Task: Assign Carxxstreet791@gmail.com as Assignee of Child Issue ChildIssue0000000235 of Issue Issue0000000118 in Backlog  in Scrum Project Project0000000024 in Jira. Assign Nikrathi889@gmail.com as Assignee of Child Issue ChildIssue0000000236 of Issue Issue0000000118 in Backlog  in Scrum Project Project0000000024 in Jira. Assign Nikrathi889@gmail.com as Assignee of Child Issue ChildIssue0000000237 of Issue Issue0000000119 in Backlog  in Scrum Project Project0000000024 in Jira. Assign Nikrathi889@gmail.com as Assignee of Child Issue ChildIssue0000000238 of Issue Issue0000000119 in Backlog  in Scrum Project Project0000000024 in Jira. Assign Nikrathi889@gmail.com as Assignee of Child Issue ChildIssue0000000239 of Issue Issue0000000120 in Backlog  in Scrum Project Project0000000024 in Jira
Action: Mouse moved to (676, 399)
Screenshot: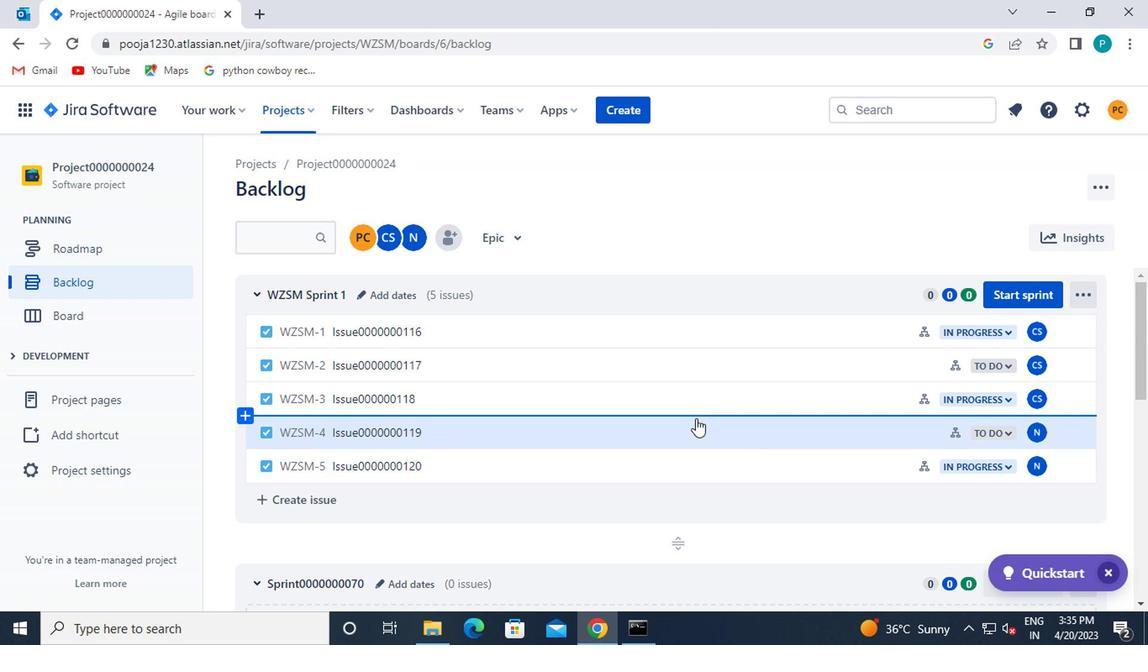 
Action: Mouse pressed left at (676, 399)
Screenshot: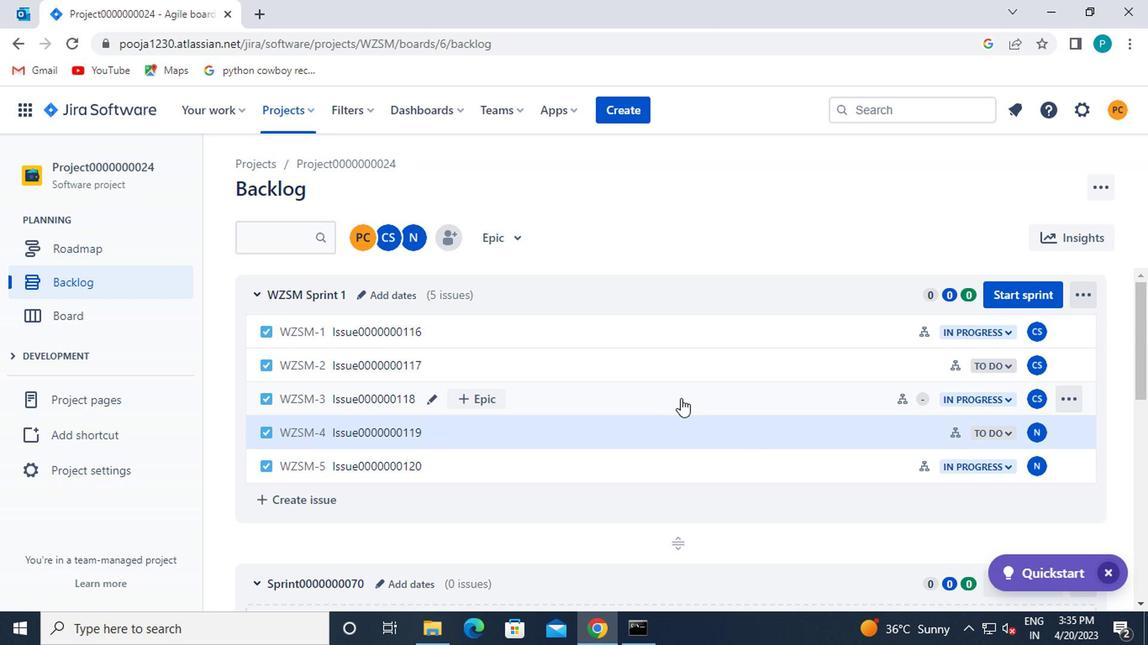 
Action: Mouse moved to (855, 361)
Screenshot: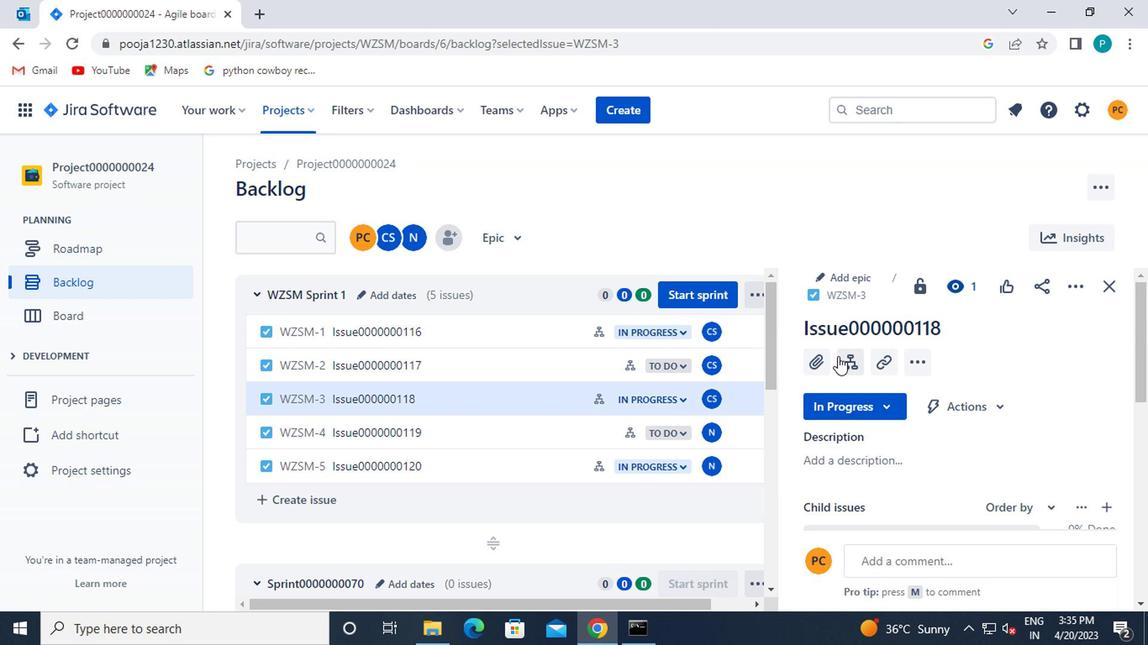 
Action: Mouse pressed left at (855, 361)
Screenshot: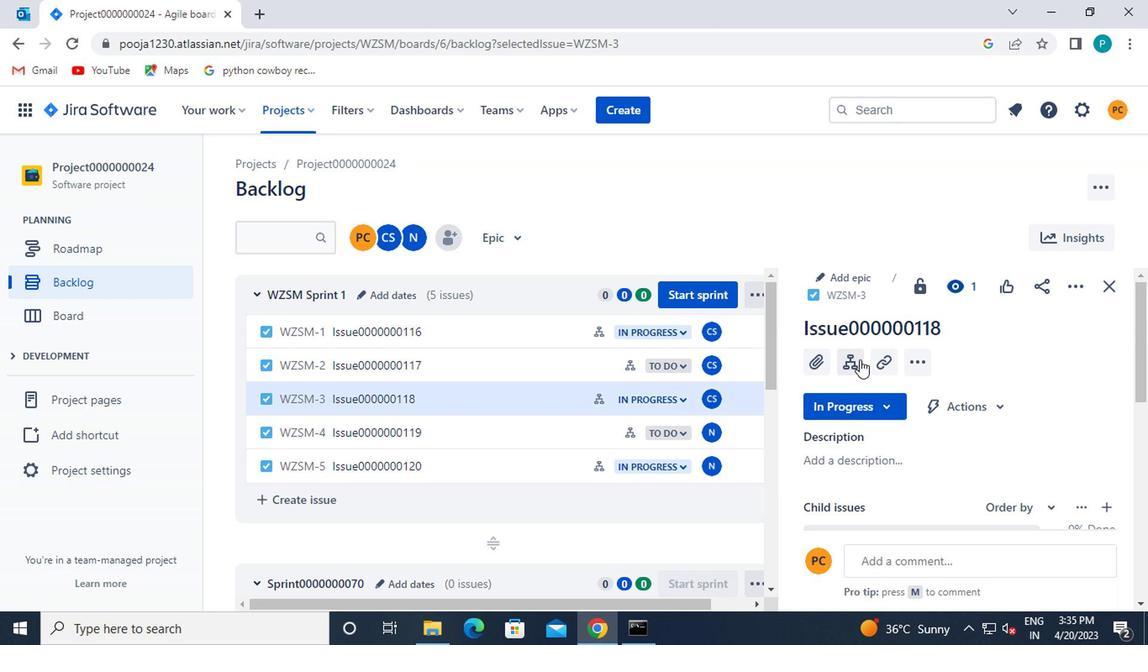 
Action: Mouse moved to (1042, 350)
Screenshot: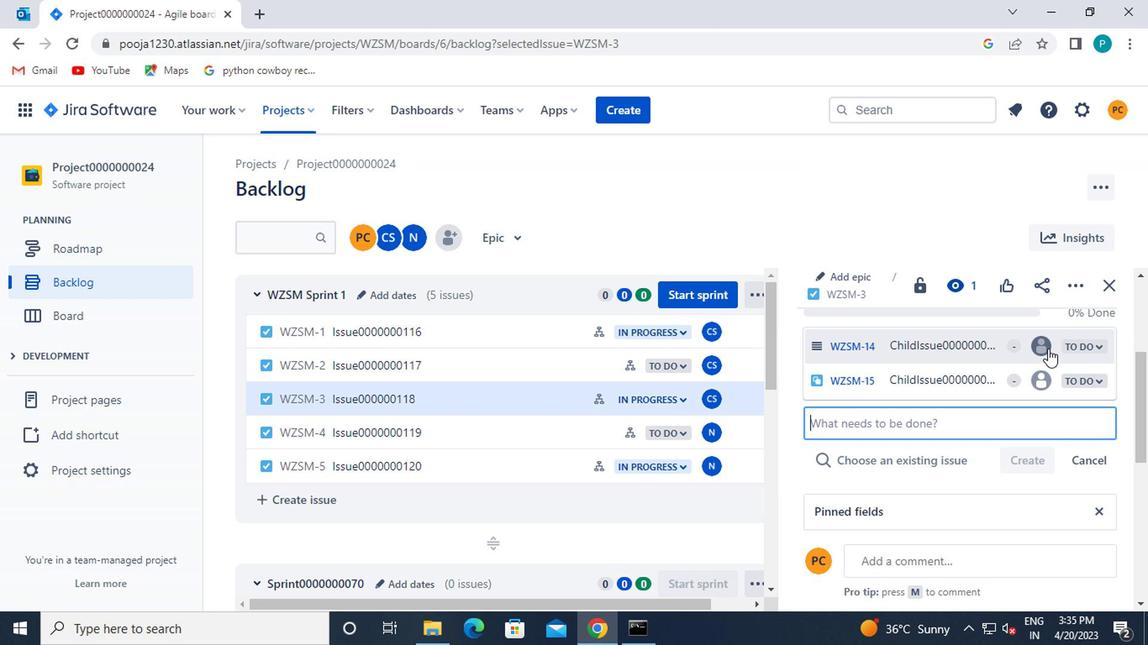 
Action: Mouse pressed left at (1042, 350)
Screenshot: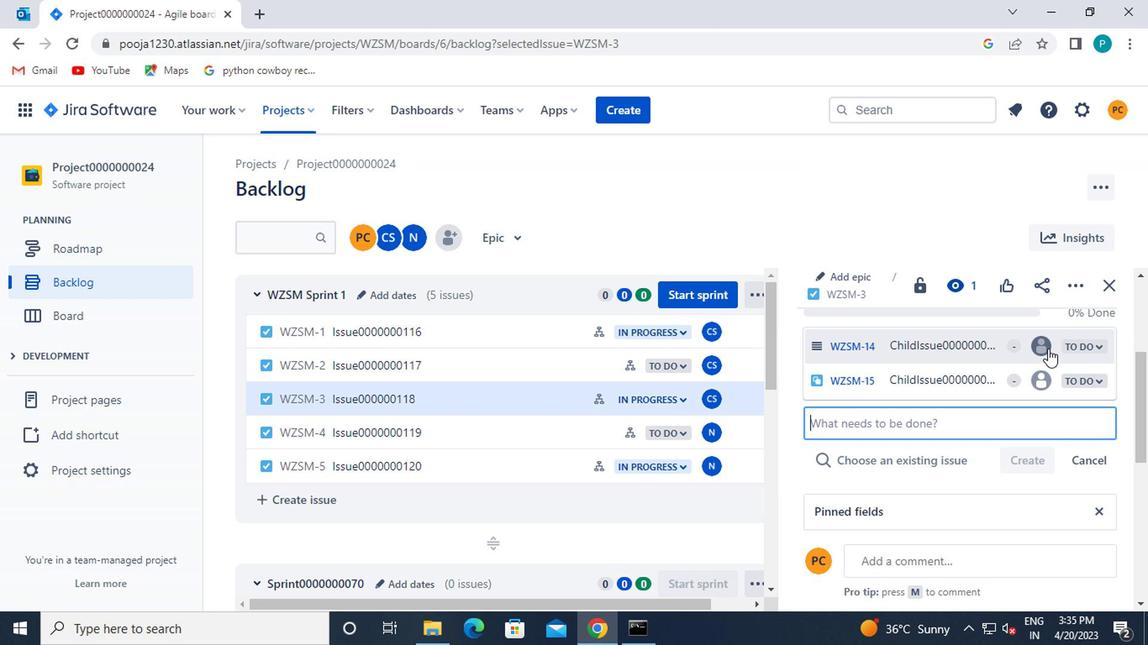 
Action: Mouse moved to (904, 420)
Screenshot: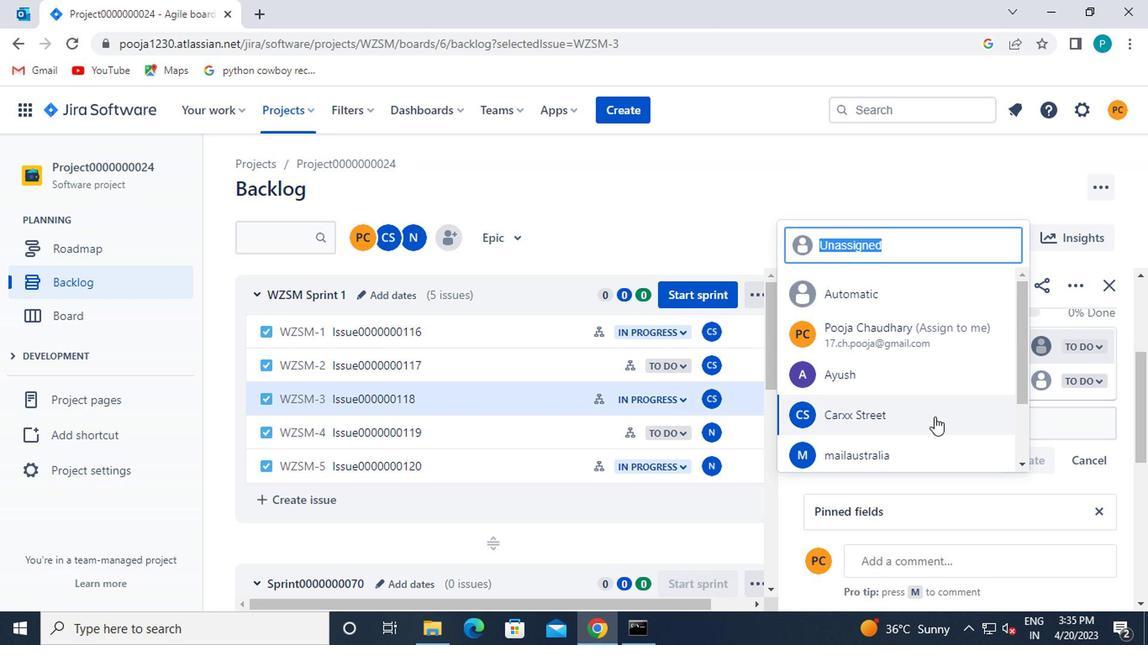 
Action: Mouse pressed left at (904, 420)
Screenshot: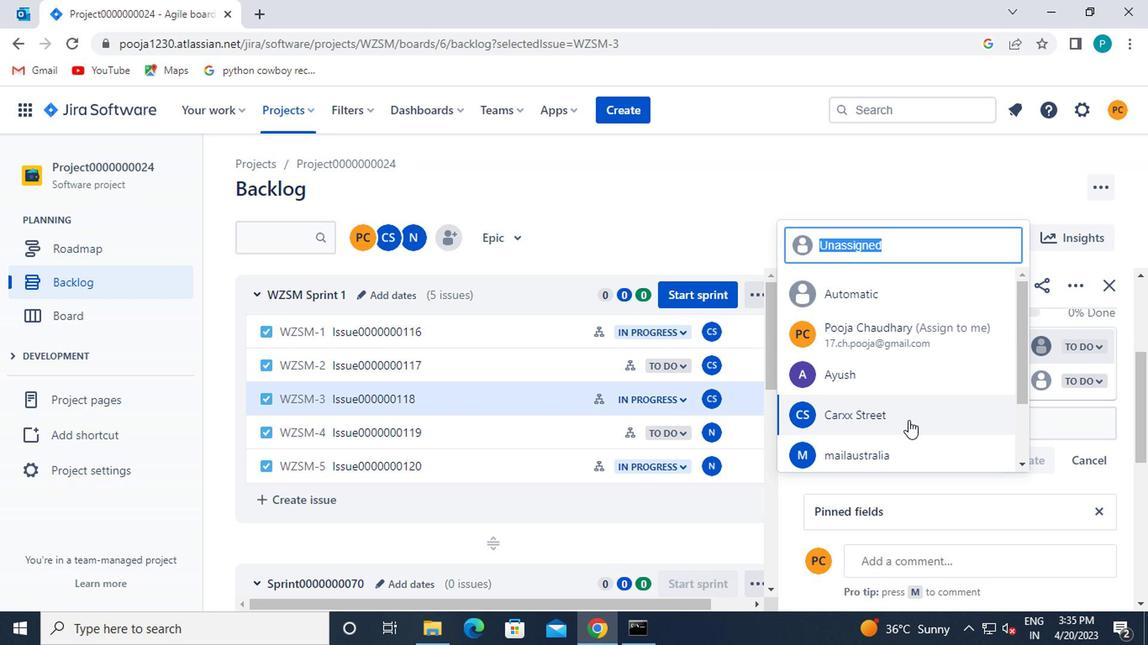 
Action: Mouse moved to (1038, 374)
Screenshot: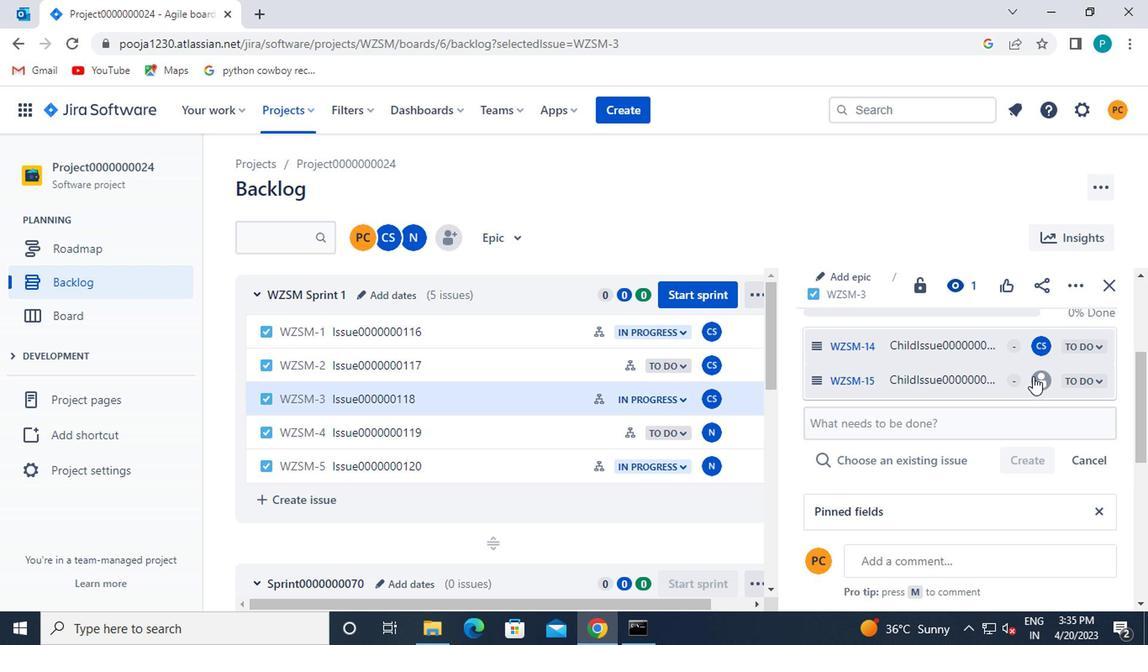 
Action: Mouse pressed left at (1038, 374)
Screenshot: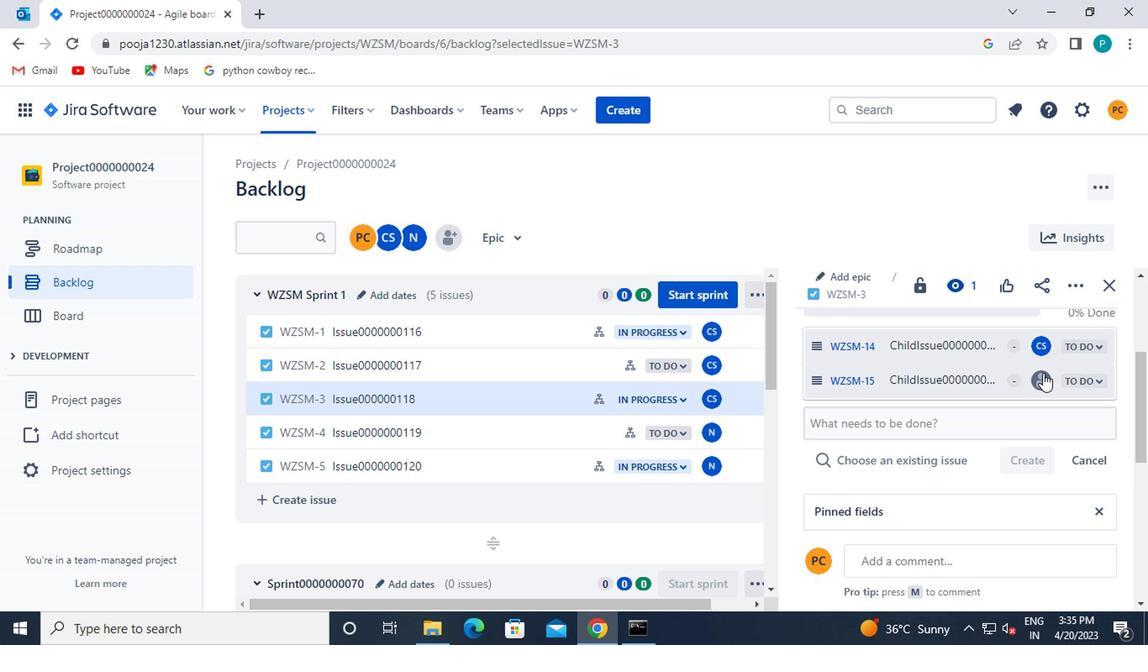 
Action: Mouse moved to (1034, 375)
Screenshot: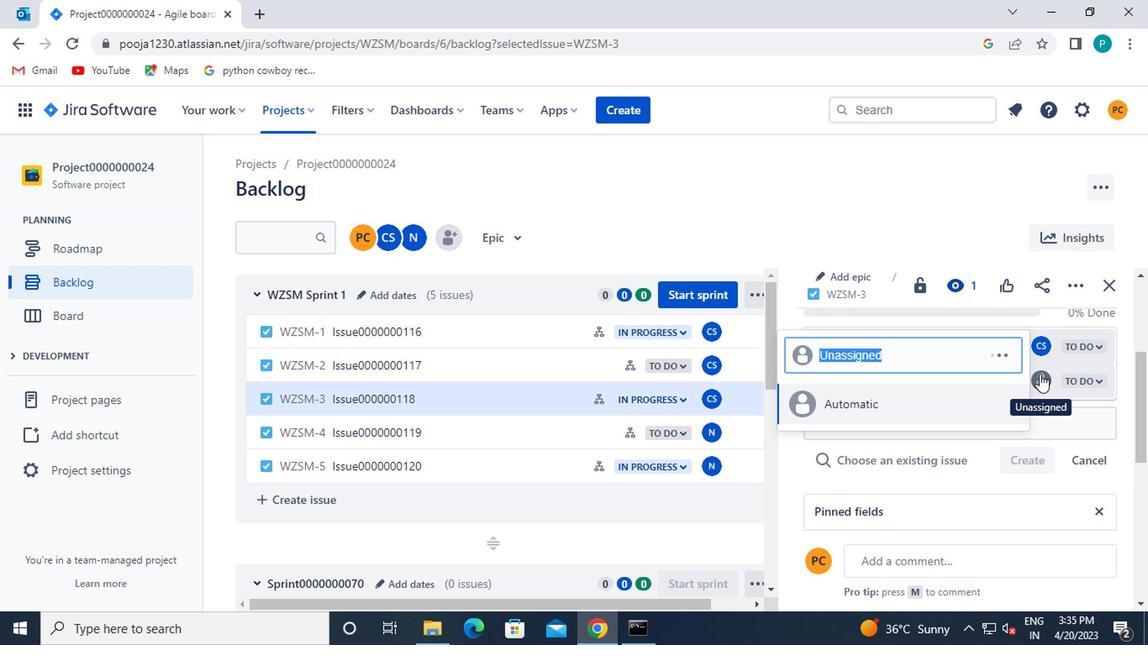 
Action: Mouse scrolled (1034, 374) with delta (0, 0)
Screenshot: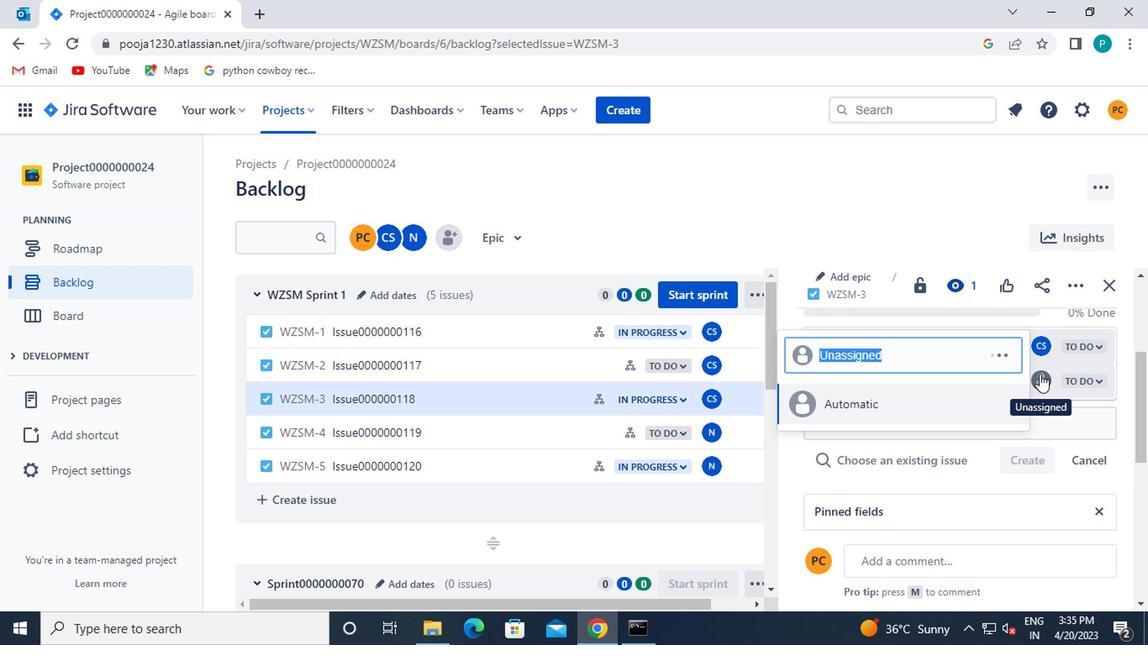 
Action: Mouse moved to (1032, 377)
Screenshot: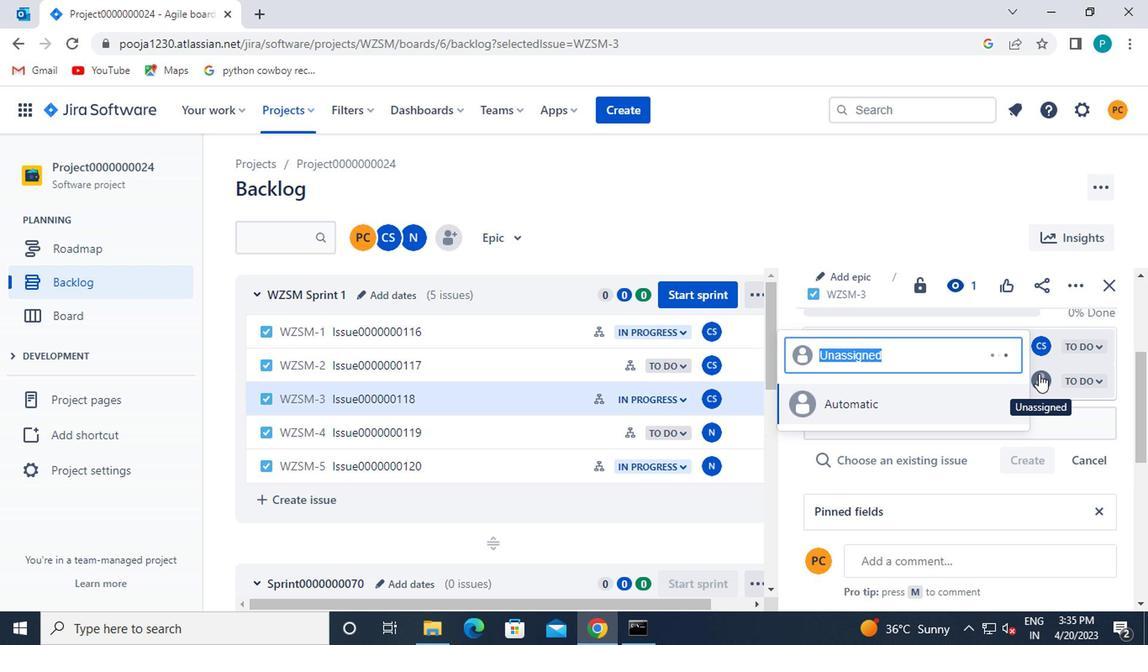 
Action: Mouse scrolled (1032, 376) with delta (0, 0)
Screenshot: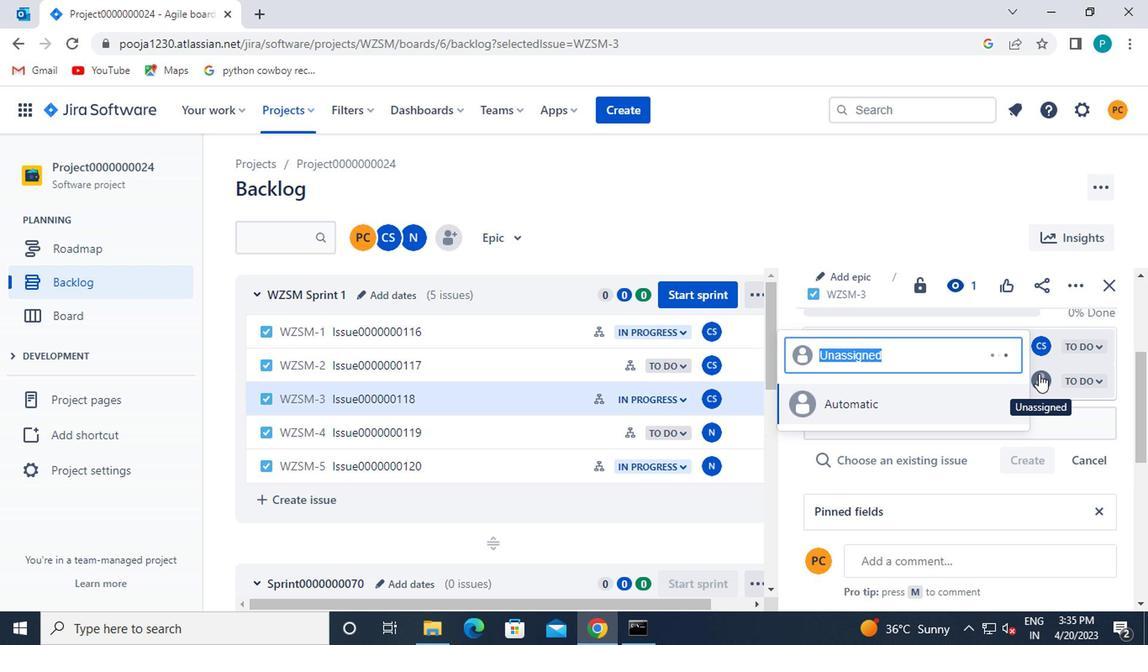 
Action: Mouse moved to (988, 384)
Screenshot: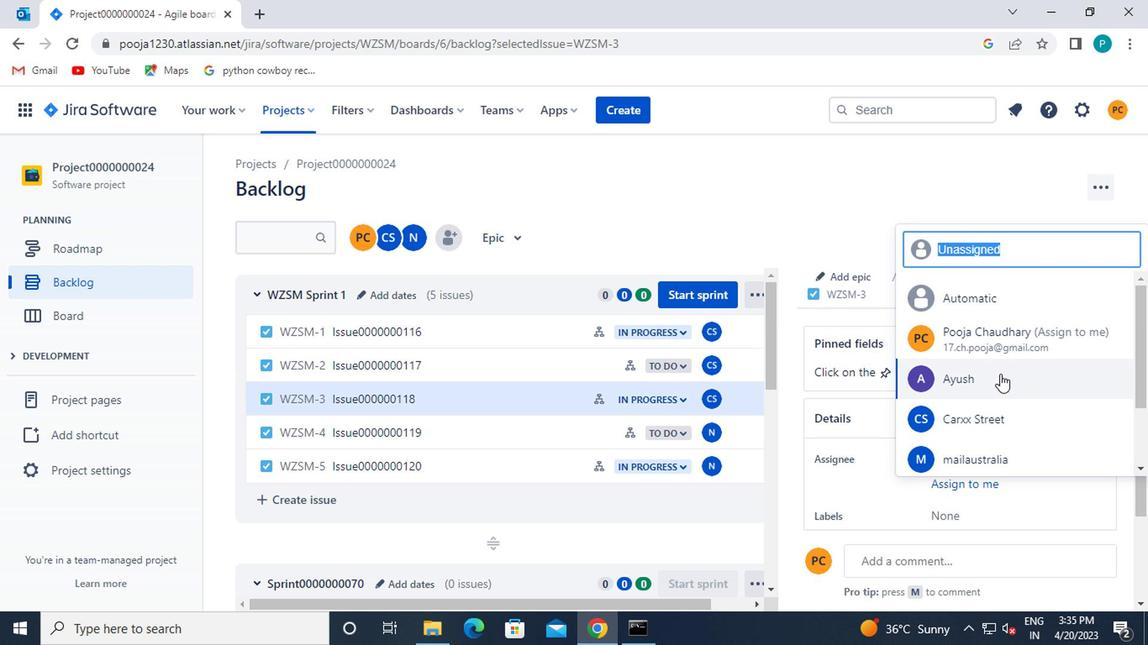 
Action: Mouse scrolled (988, 383) with delta (0, 0)
Screenshot: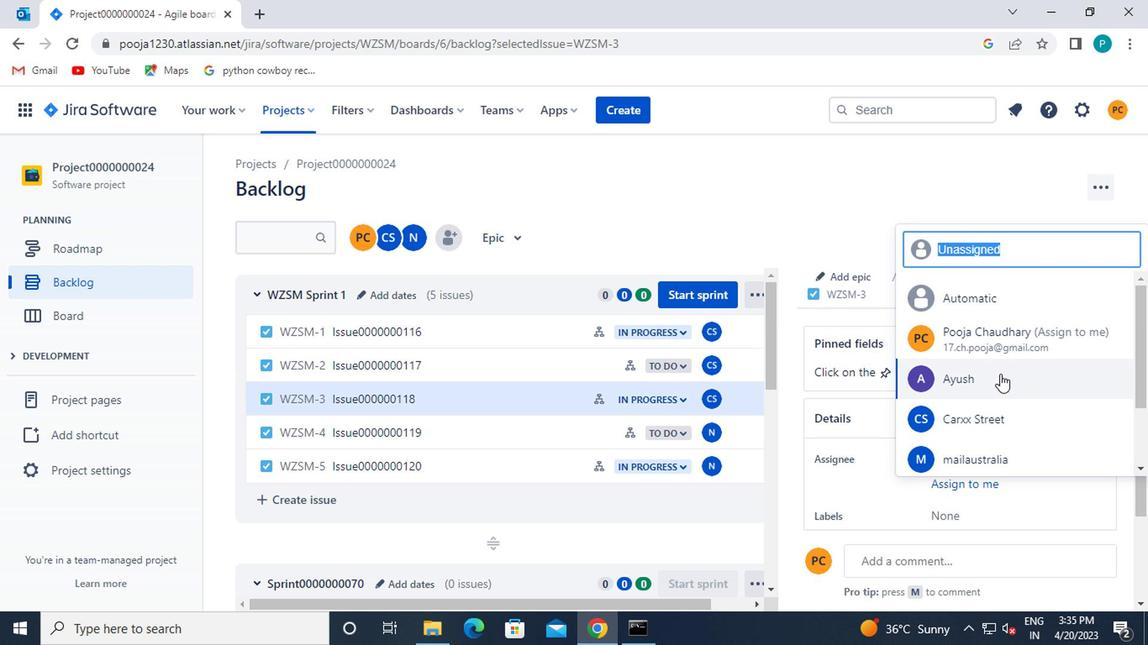 
Action: Mouse moved to (988, 385)
Screenshot: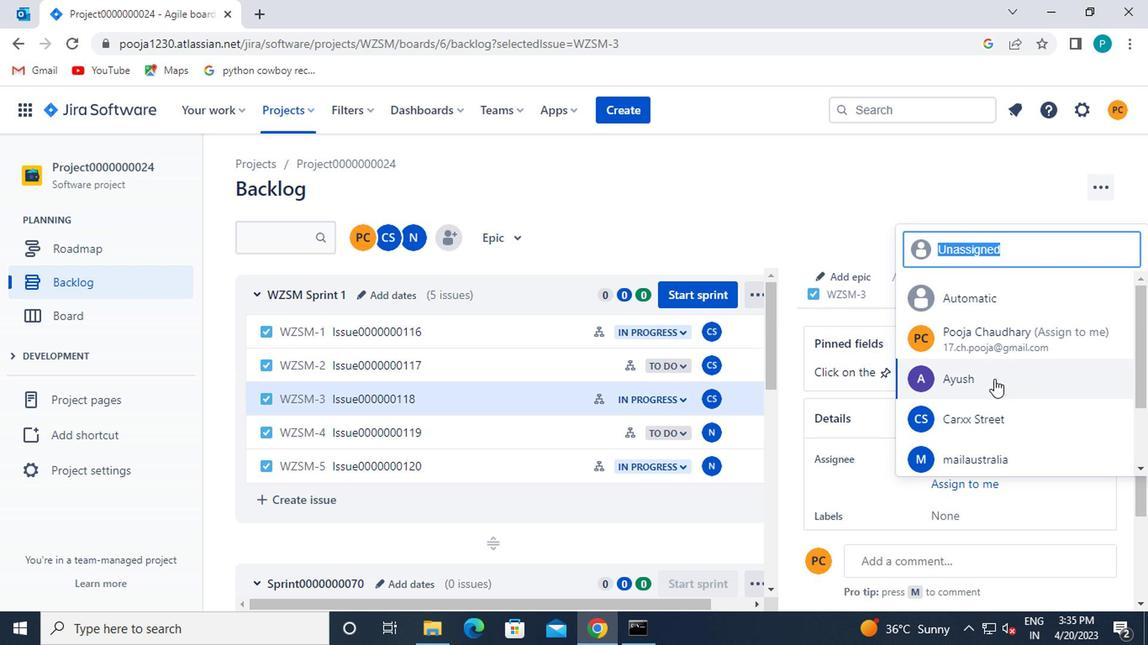 
Action: Mouse scrolled (988, 384) with delta (0, -1)
Screenshot: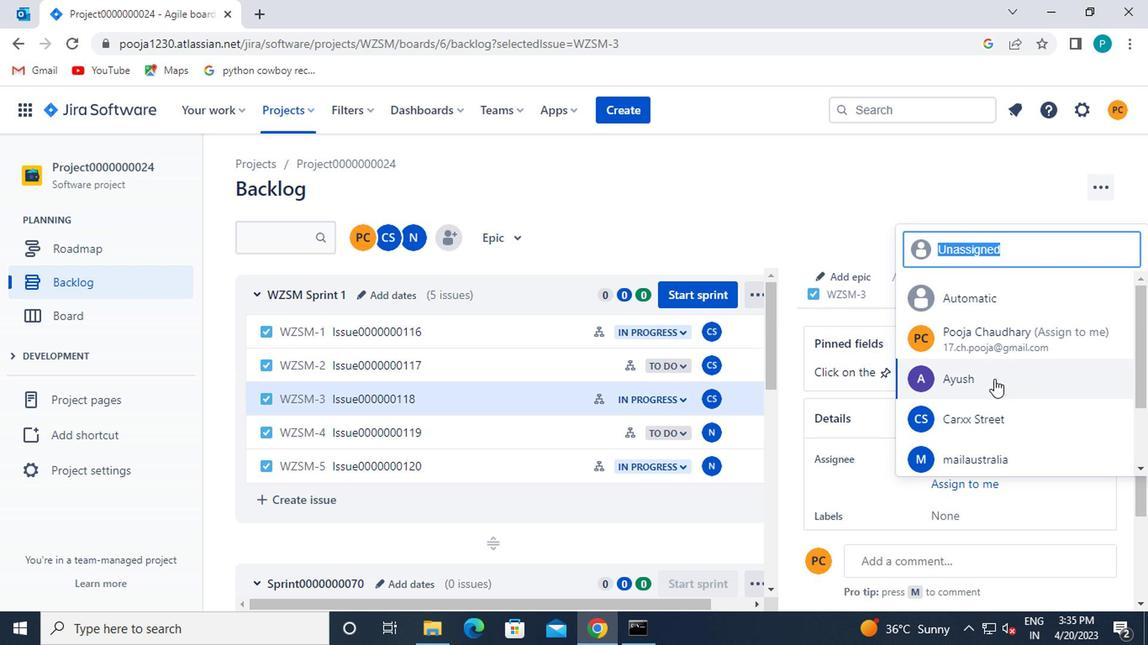 
Action: Mouse moved to (979, 443)
Screenshot: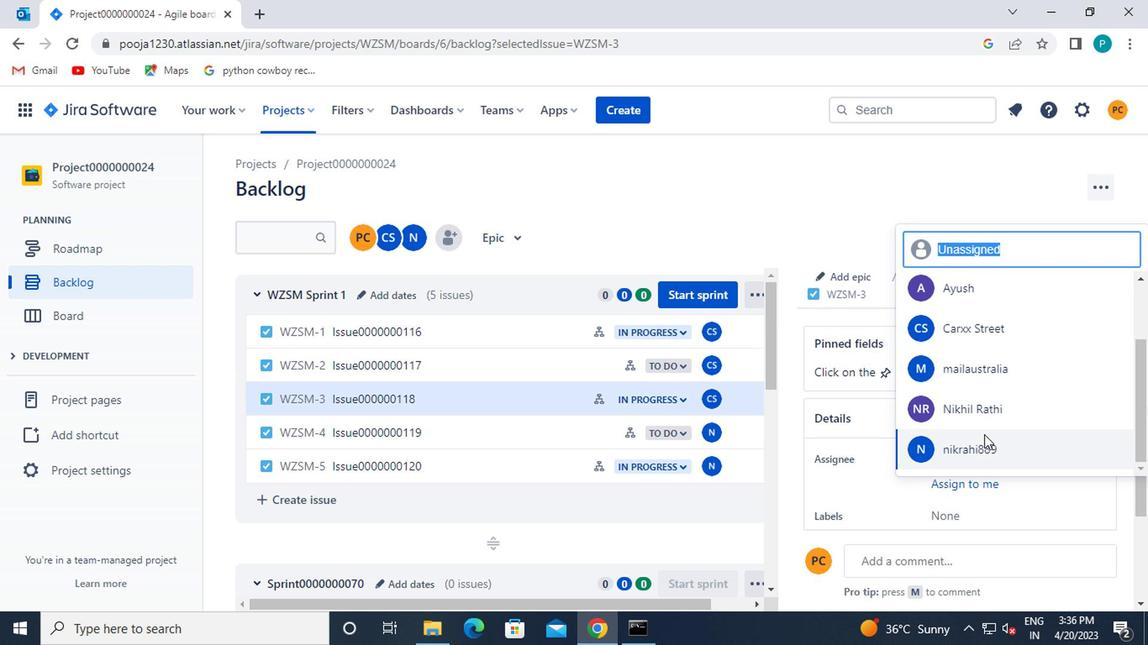 
Action: Mouse pressed left at (979, 443)
Screenshot: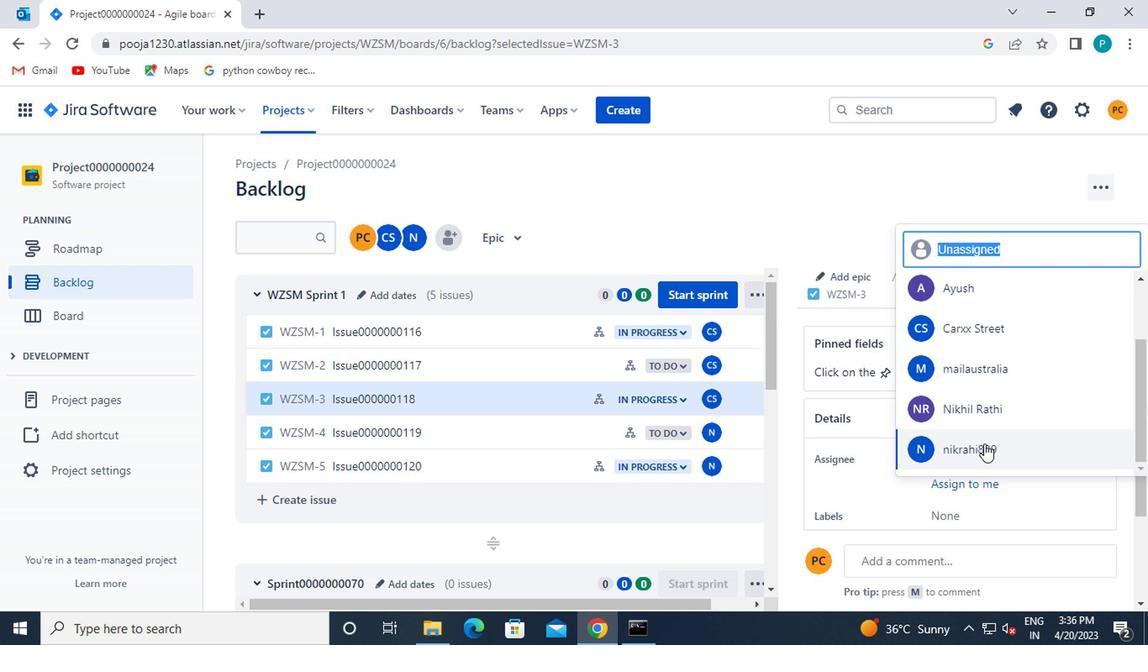 
Action: Mouse moved to (852, 438)
Screenshot: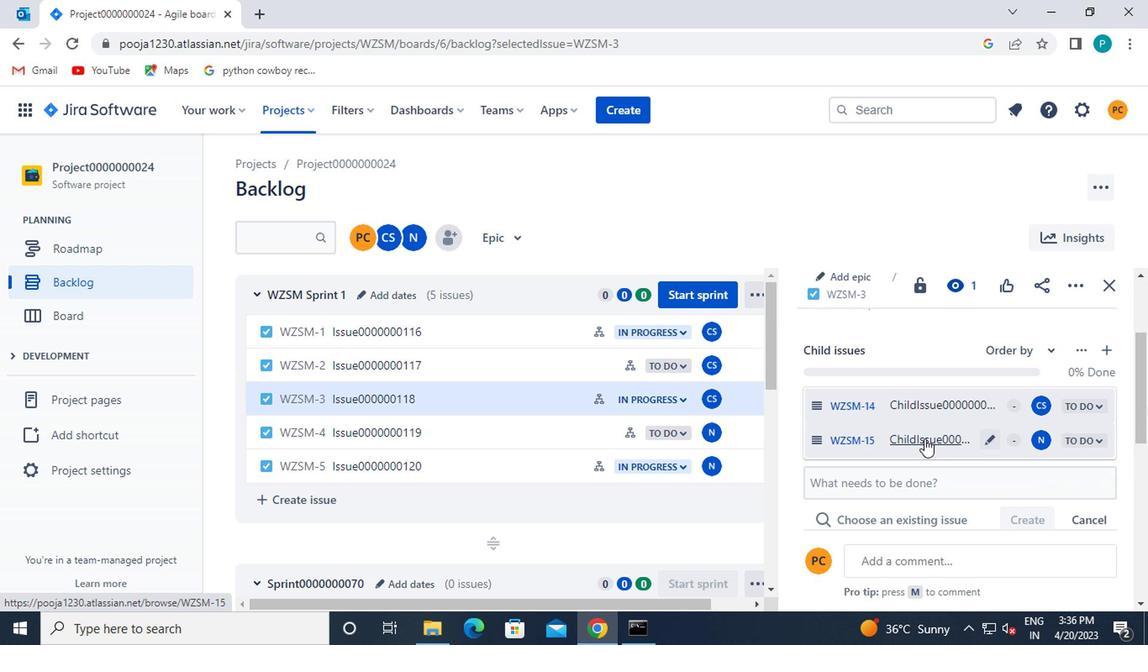 
Action: Mouse scrolled (852, 438) with delta (0, 0)
Screenshot: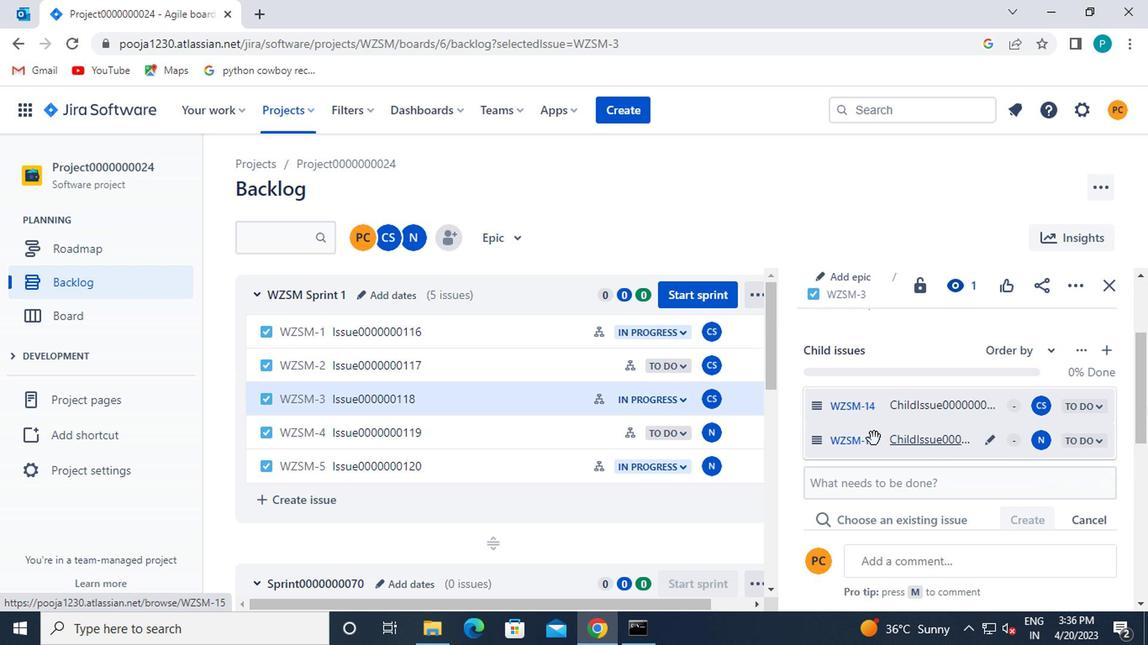 
Action: Mouse moved to (540, 435)
Screenshot: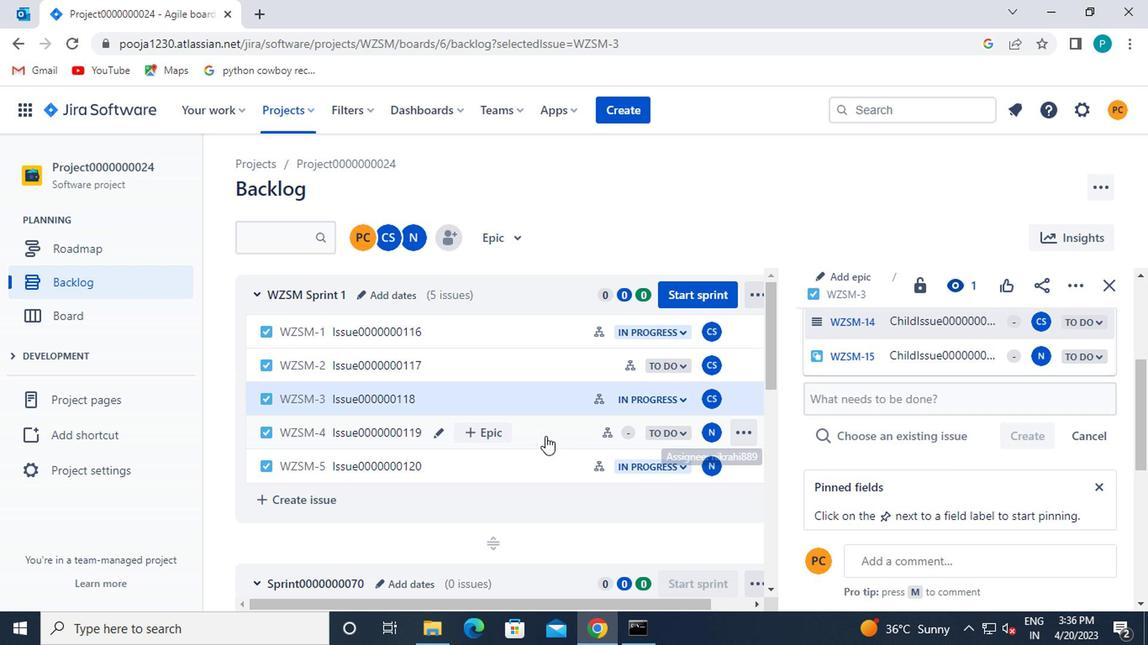 
Action: Mouse pressed left at (540, 435)
Screenshot: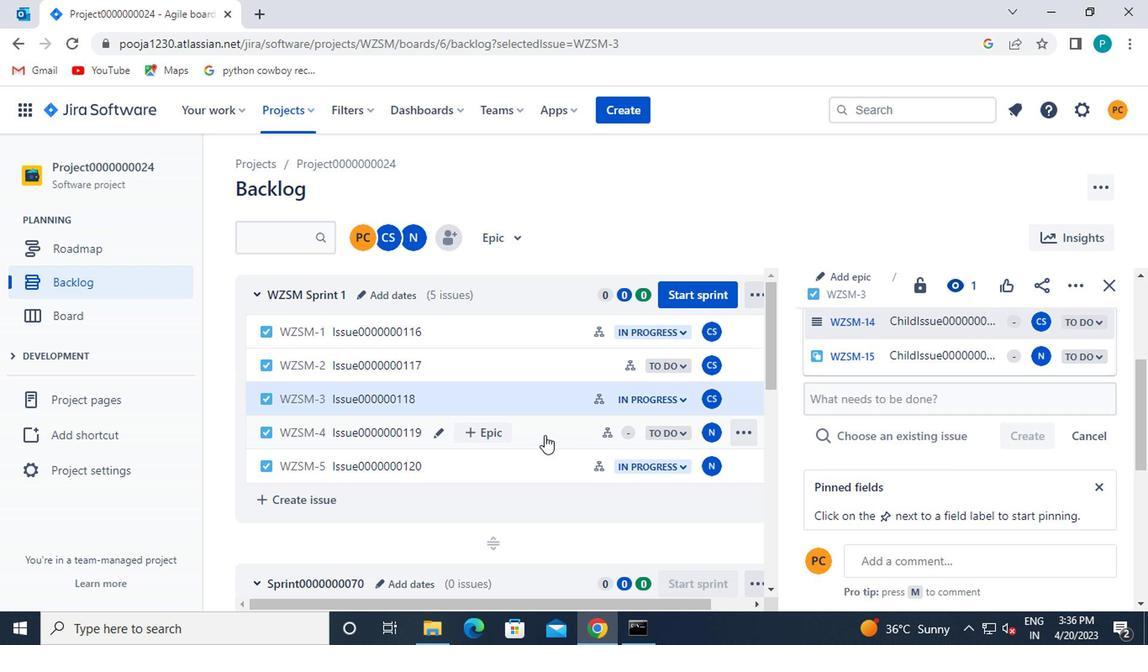 
Action: Mouse moved to (848, 361)
Screenshot: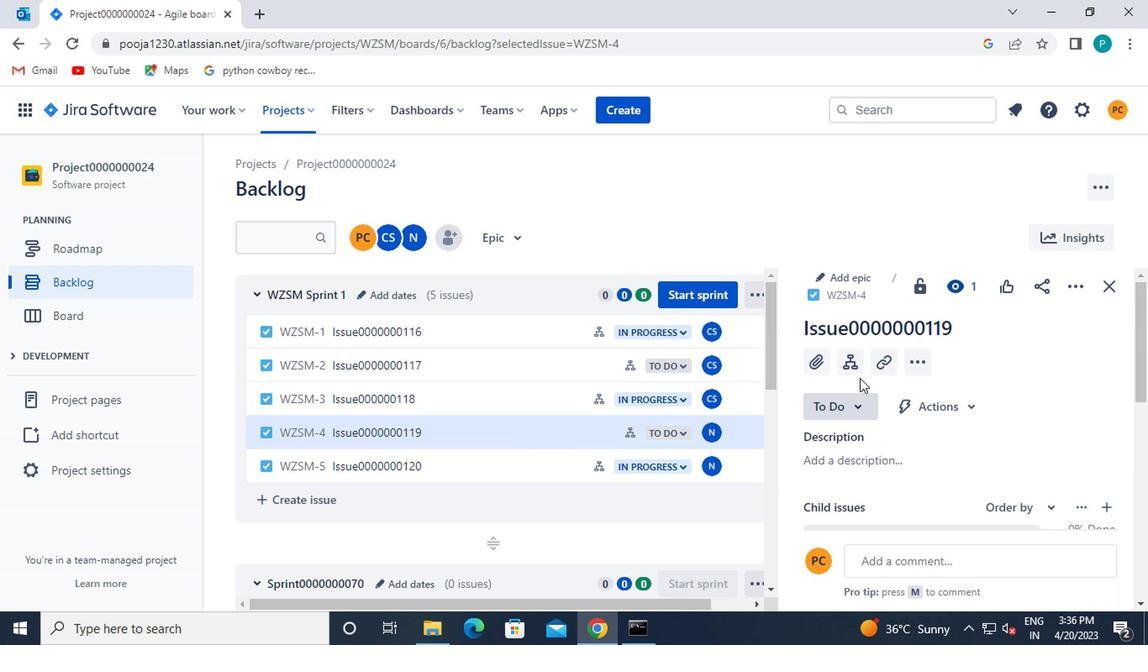 
Action: Mouse pressed left at (848, 361)
Screenshot: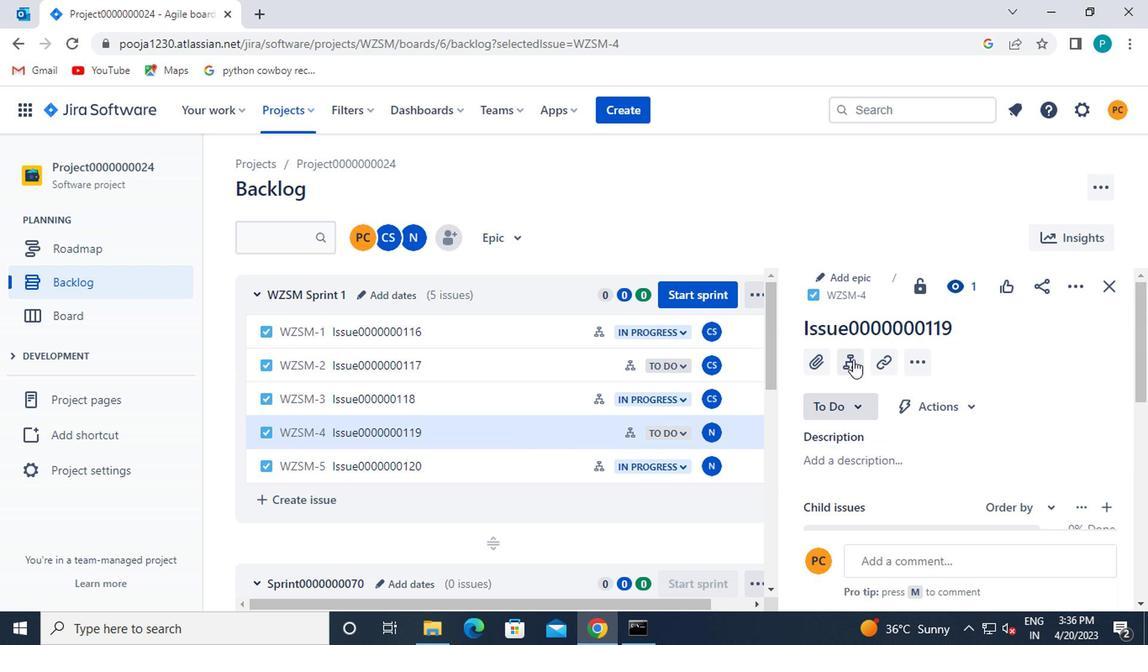 
Action: Mouse moved to (1086, 358)
Screenshot: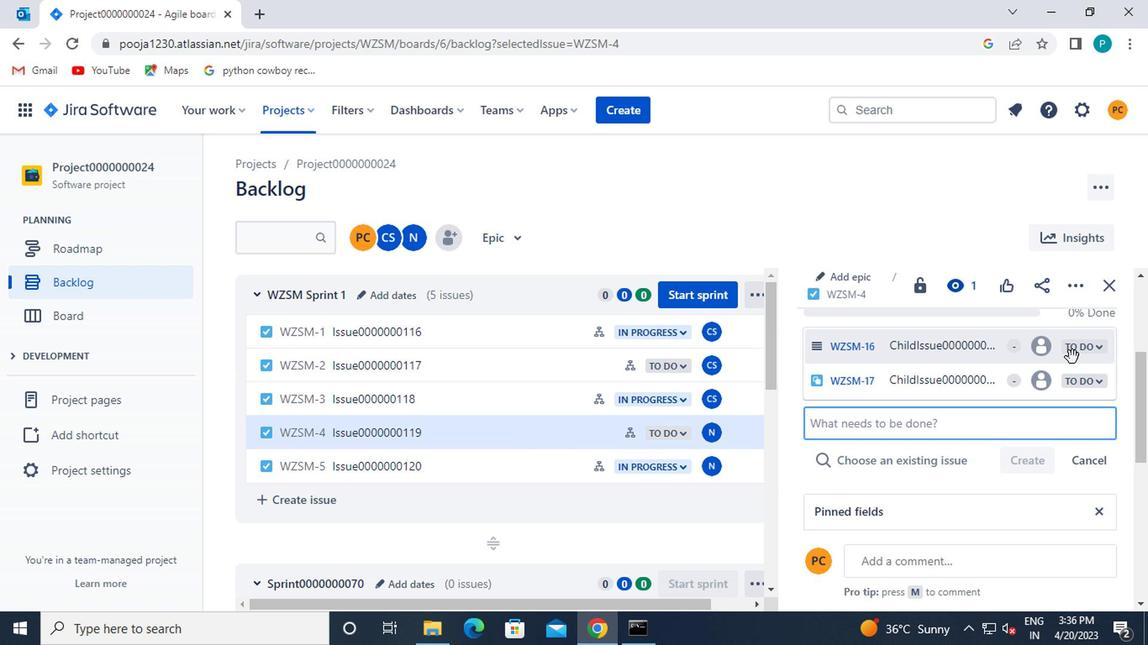 
Action: Mouse pressed left at (1086, 358)
Screenshot: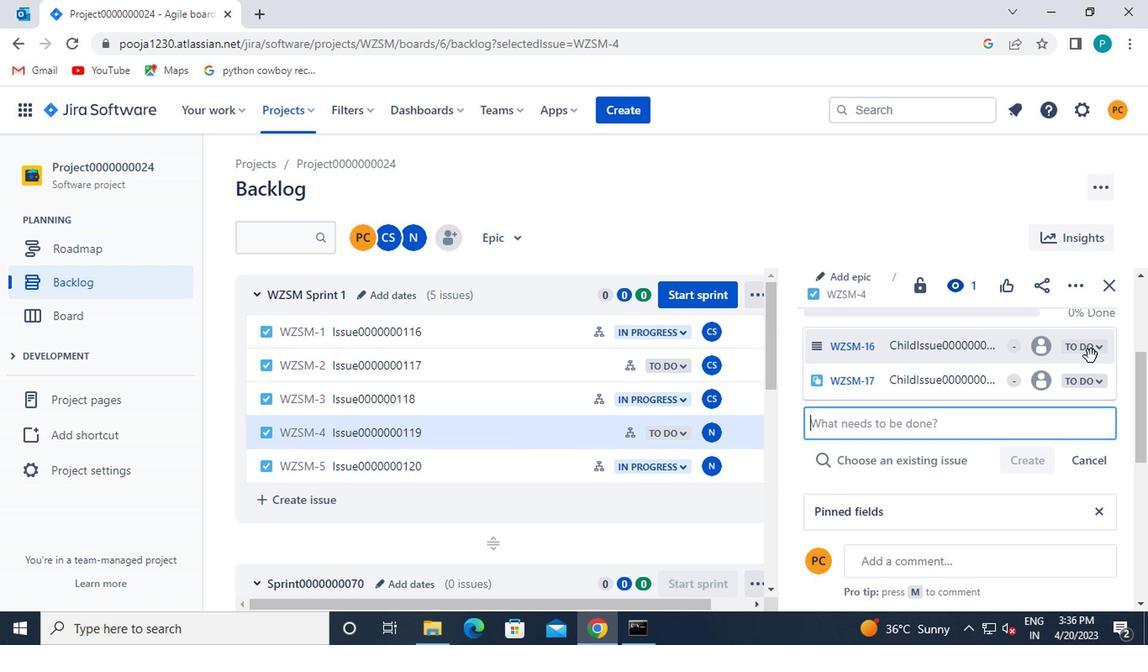 
Action: Mouse moved to (1102, 287)
Screenshot: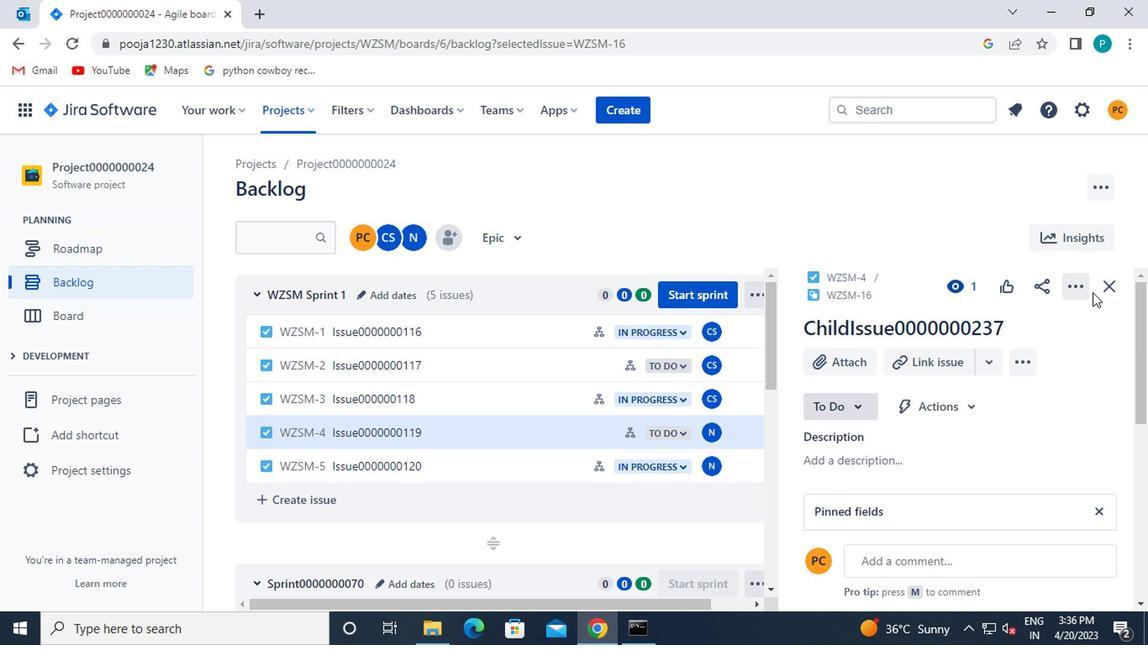 
Action: Mouse pressed left at (1102, 287)
Screenshot: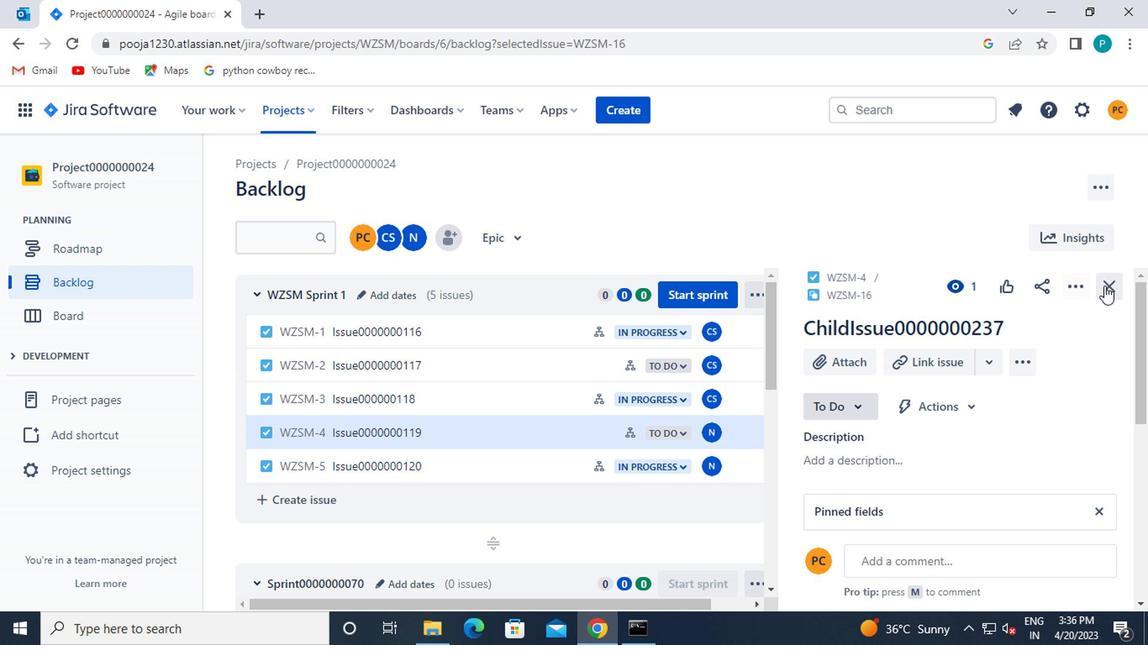 
Action: Mouse moved to (725, 432)
Screenshot: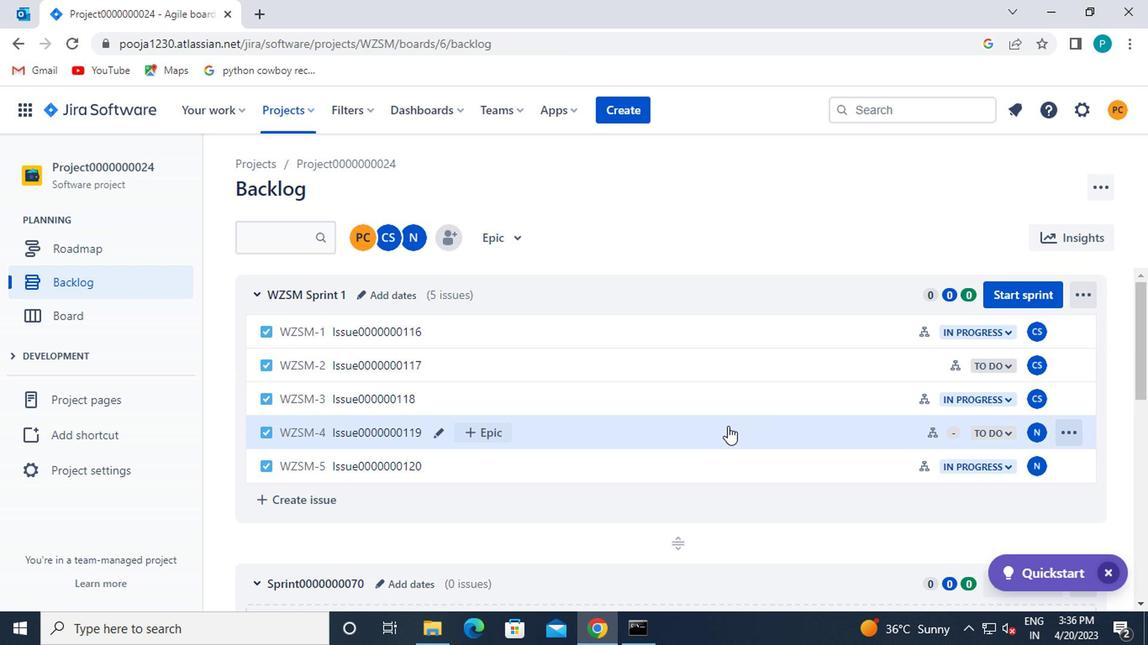 
Action: Mouse pressed left at (725, 432)
Screenshot: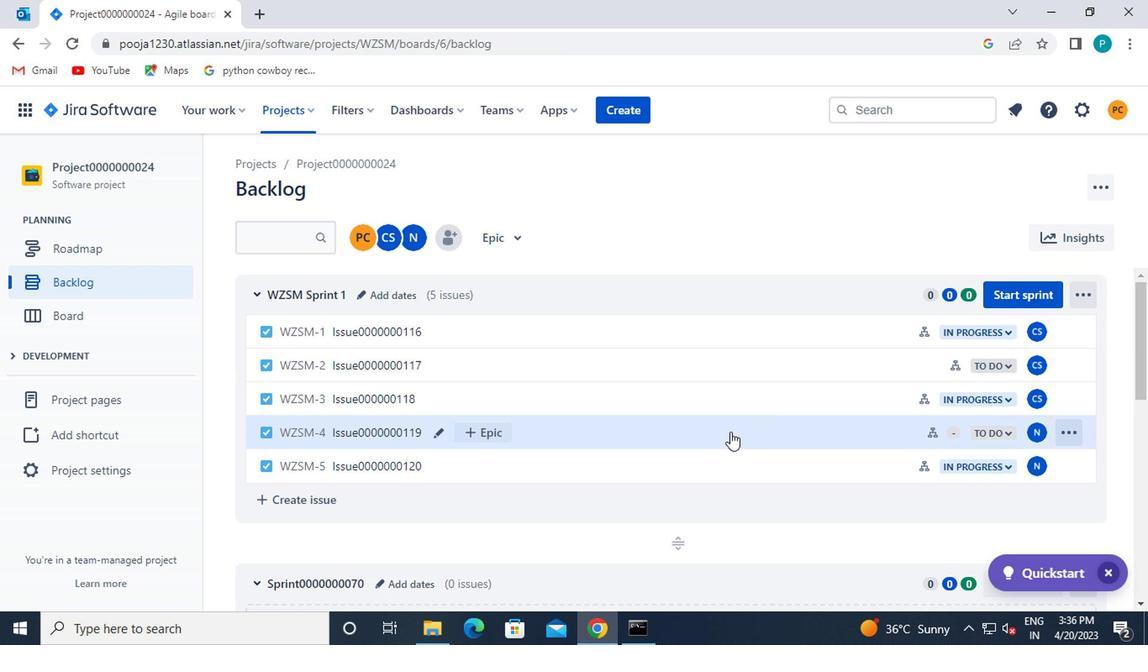 
Action: Mouse moved to (837, 361)
Screenshot: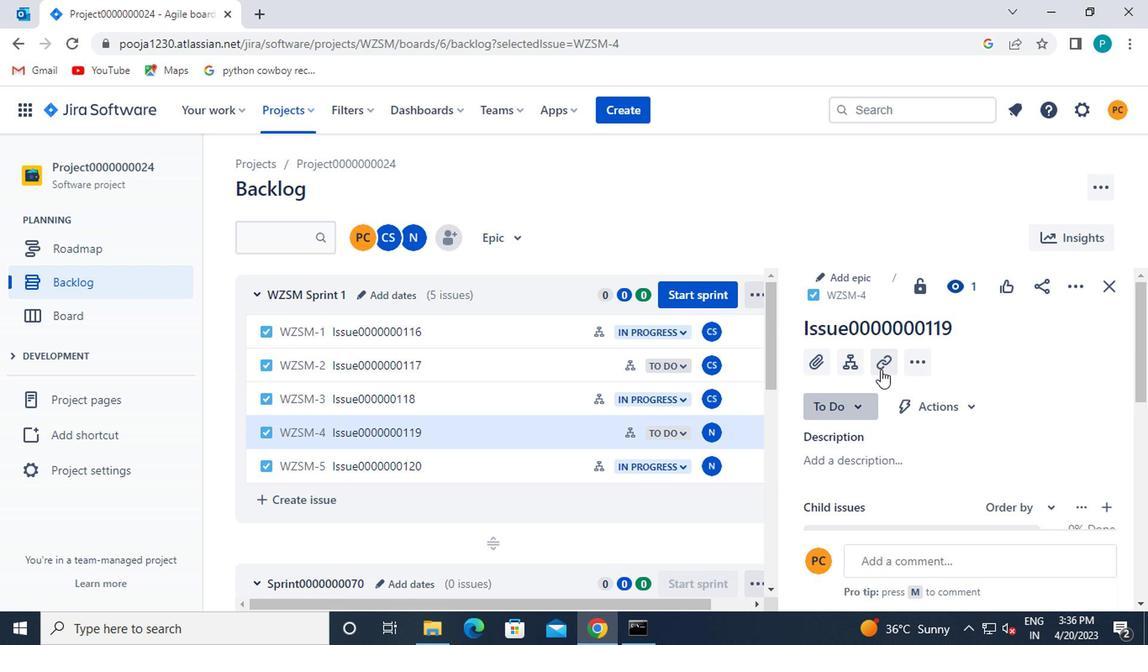 
Action: Mouse pressed left at (837, 361)
Screenshot: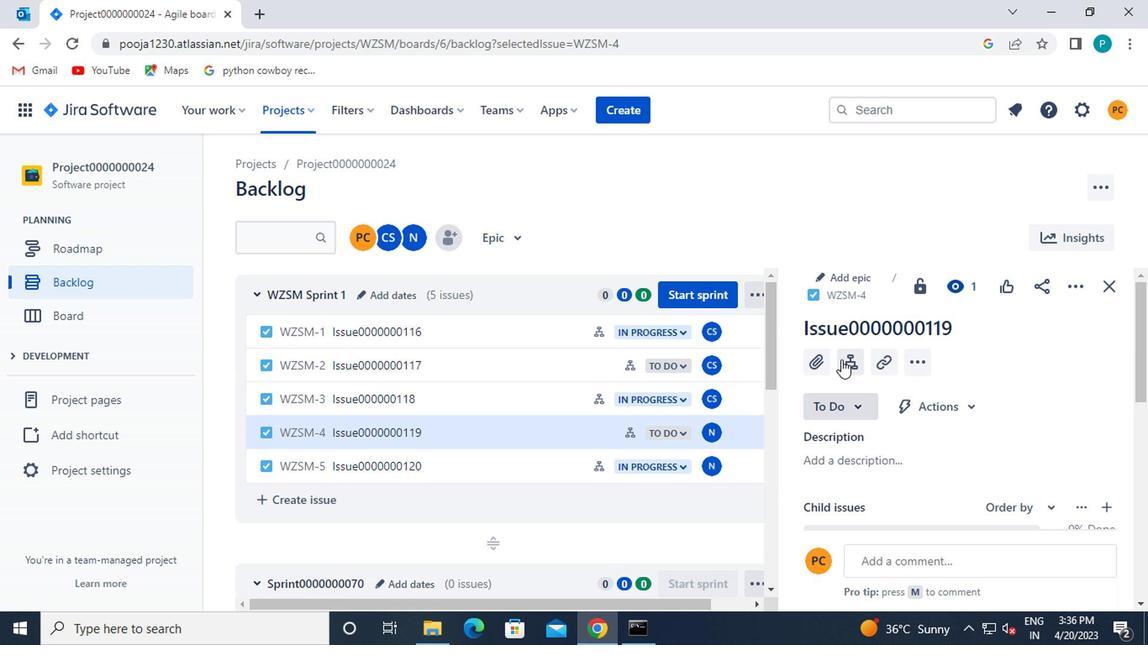 
Action: Mouse moved to (1033, 350)
Screenshot: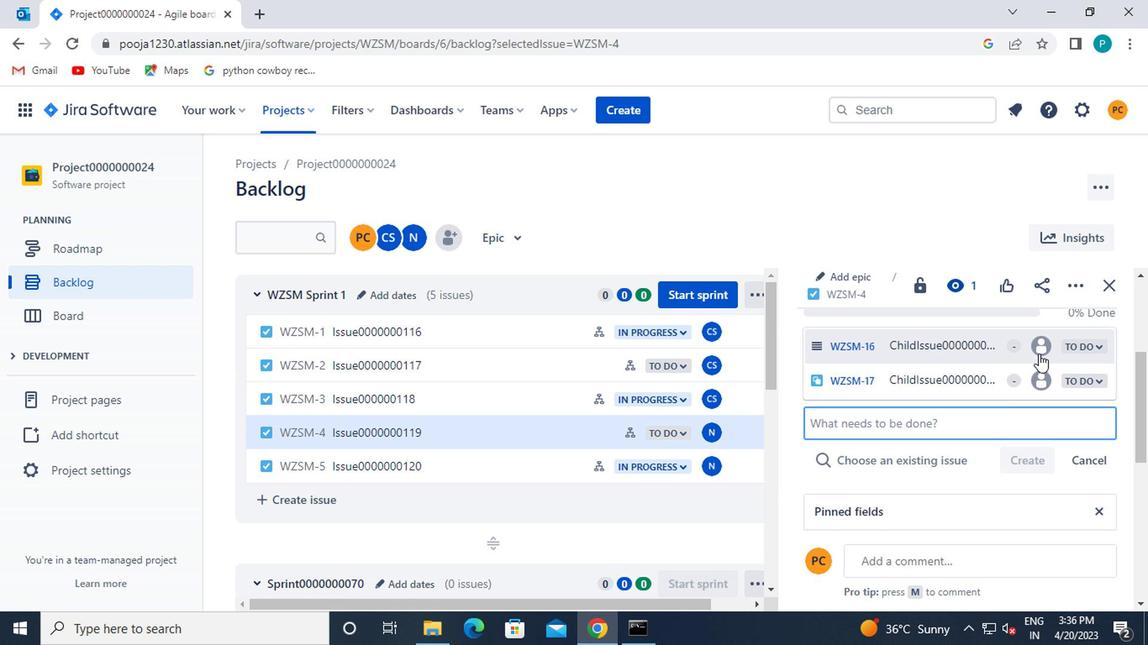 
Action: Mouse pressed left at (1033, 350)
Screenshot: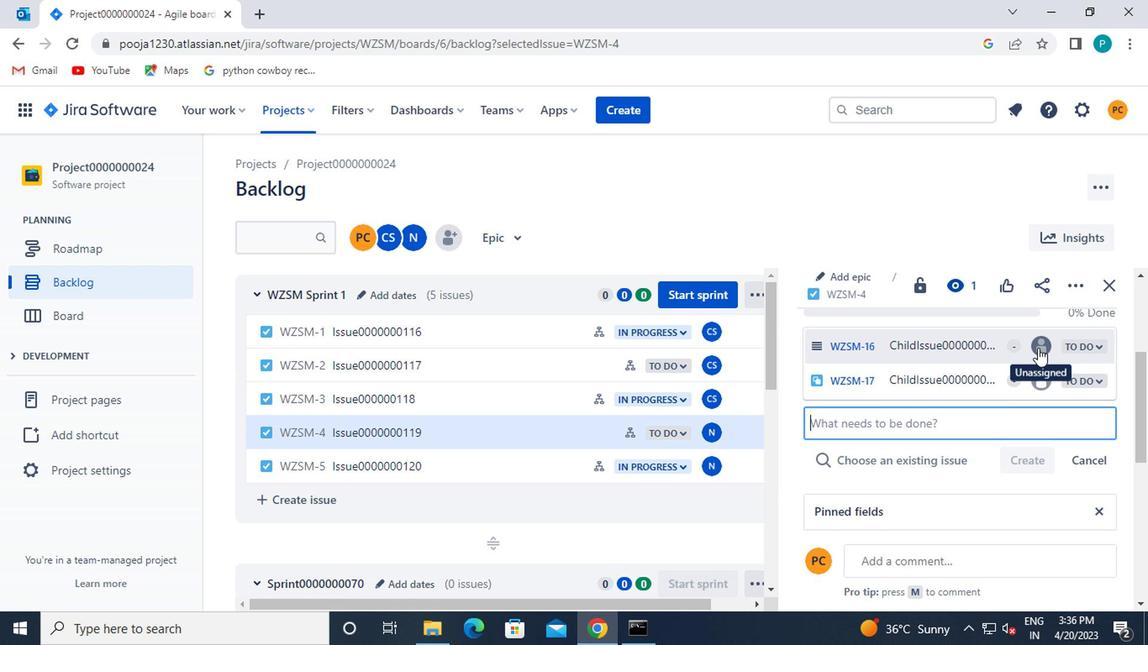 
Action: Mouse moved to (906, 429)
Screenshot: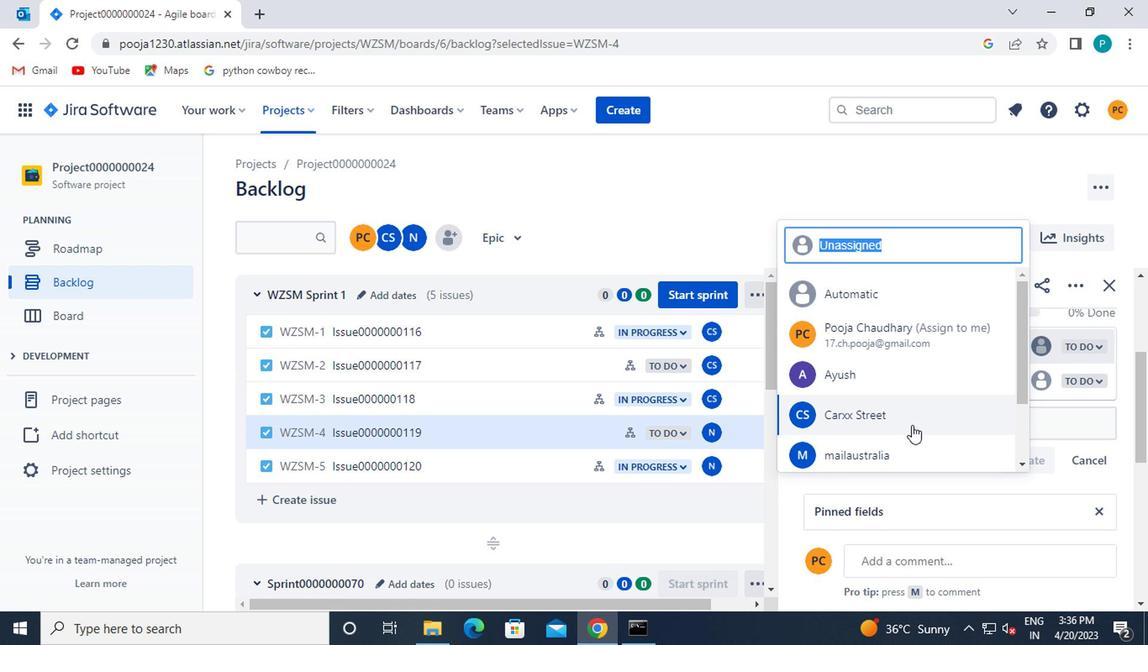 
Action: Mouse scrolled (906, 428) with delta (0, -1)
Screenshot: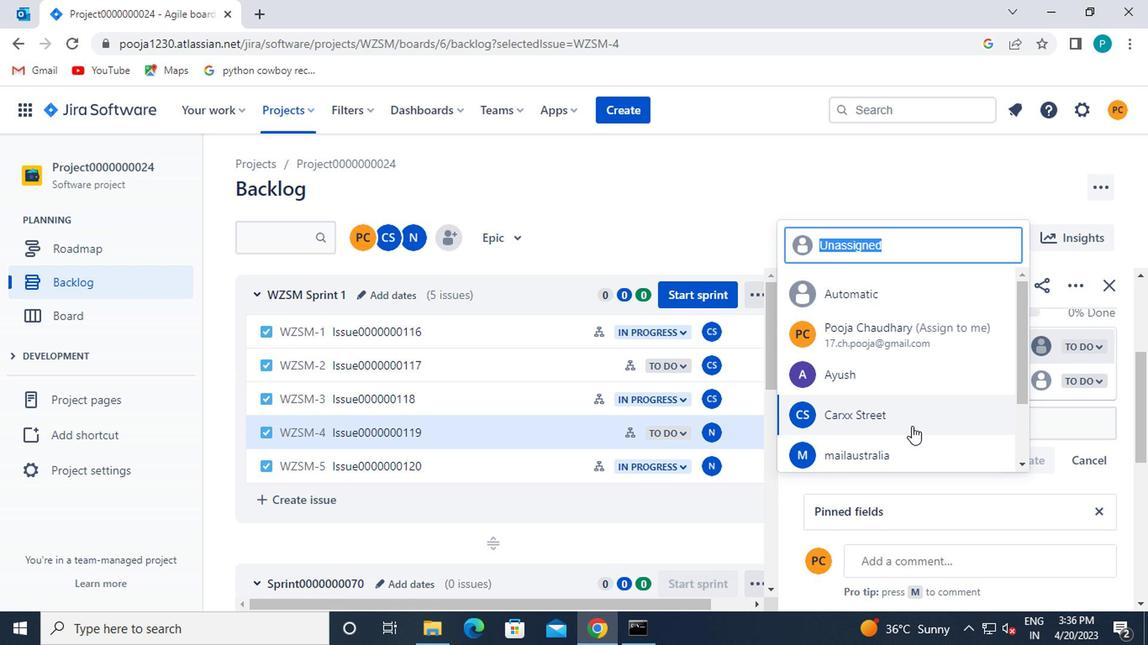 
Action: Mouse moved to (893, 444)
Screenshot: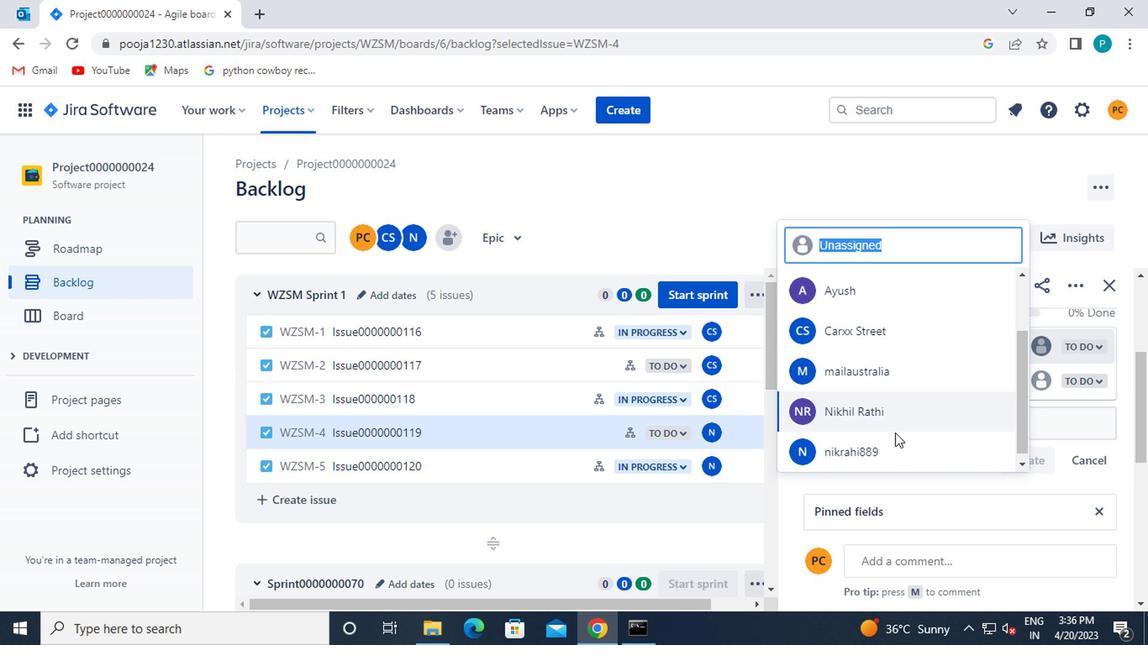 
Action: Mouse pressed left at (893, 444)
Screenshot: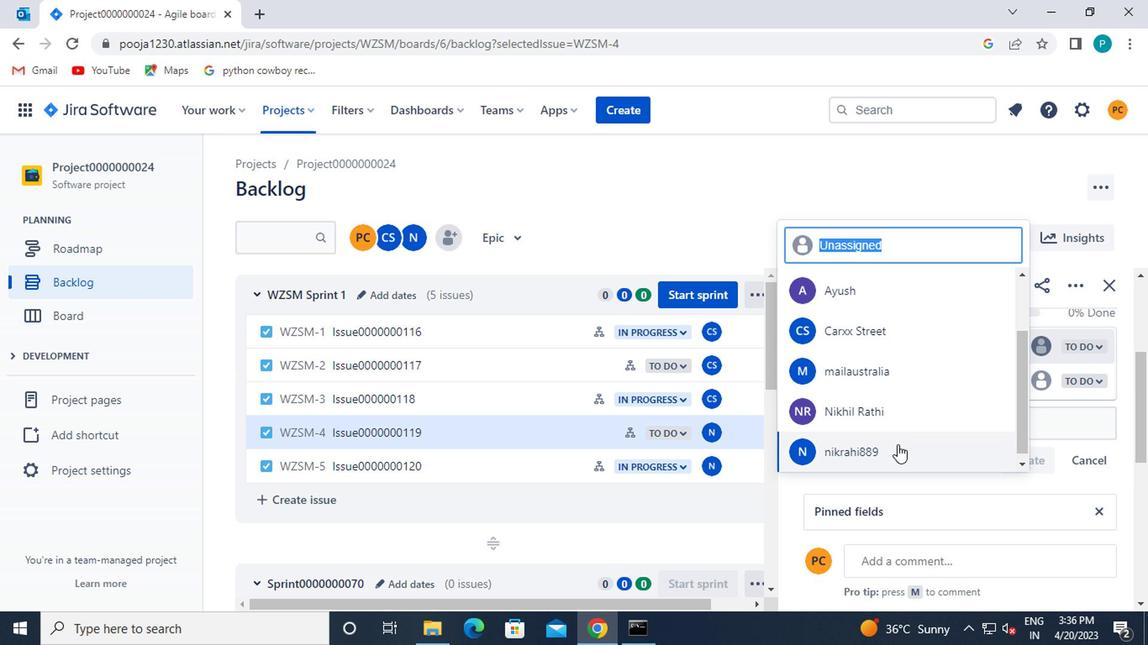 
Action: Mouse moved to (1034, 381)
Screenshot: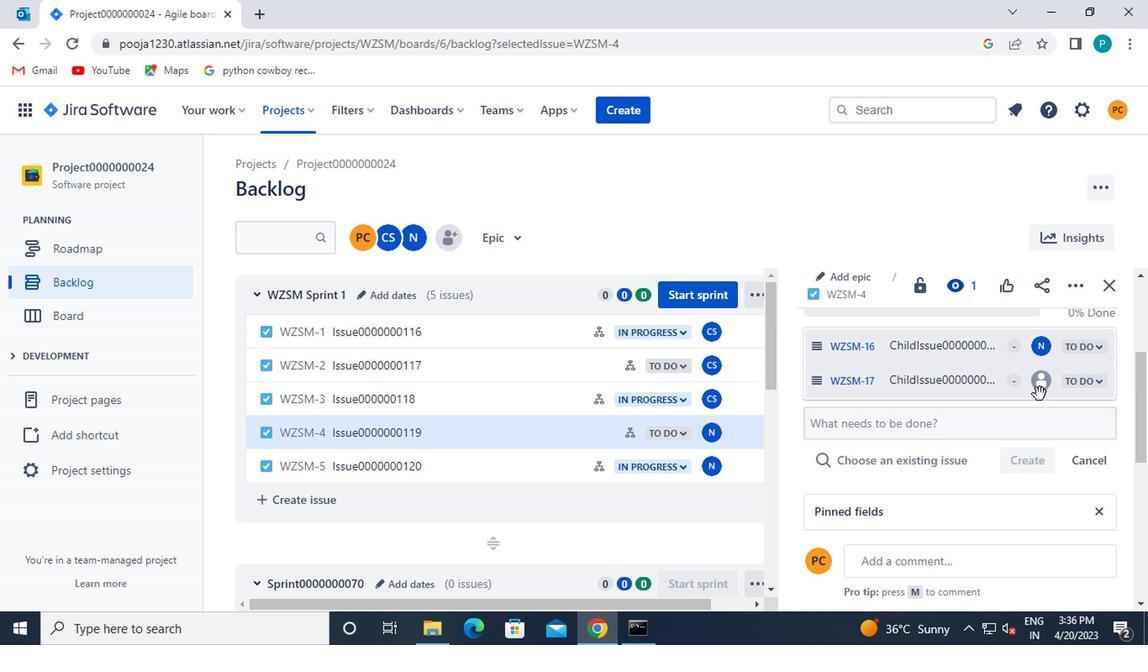
Action: Mouse pressed left at (1034, 381)
Screenshot: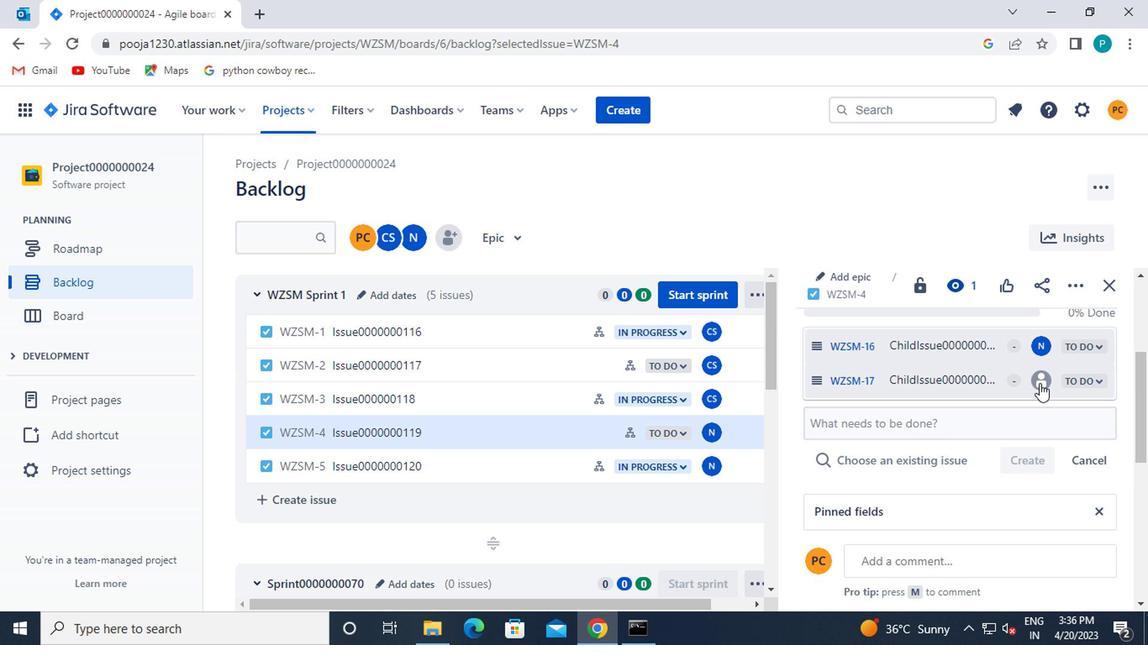 
Action: Mouse moved to (929, 431)
Screenshot: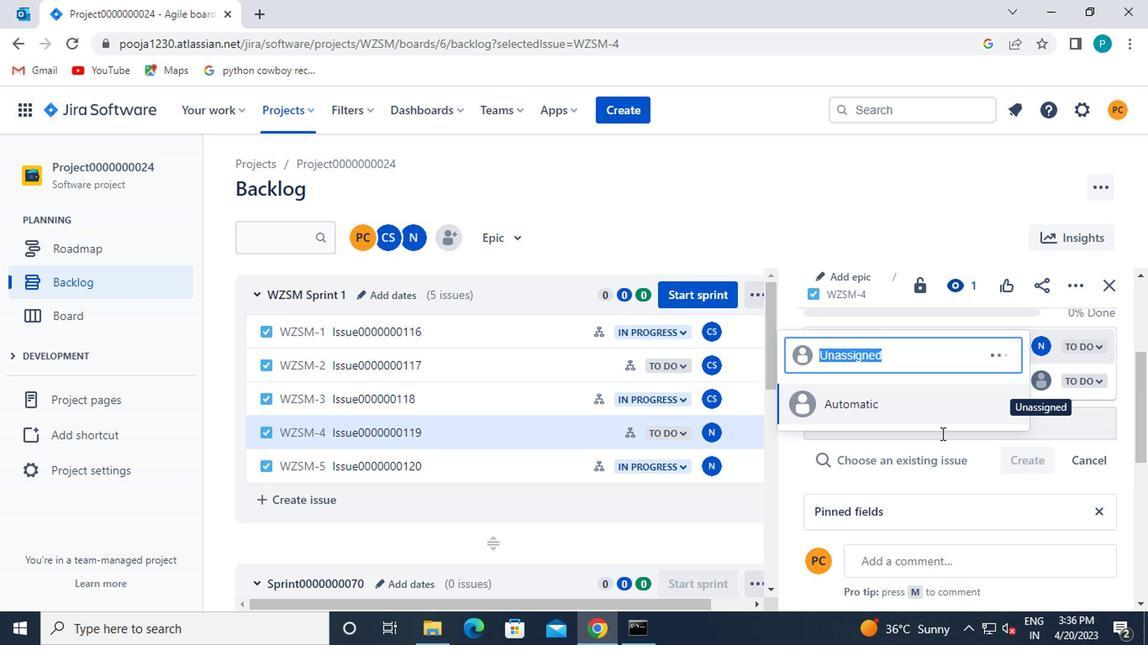 
Action: Mouse scrolled (929, 430) with delta (0, -1)
Screenshot: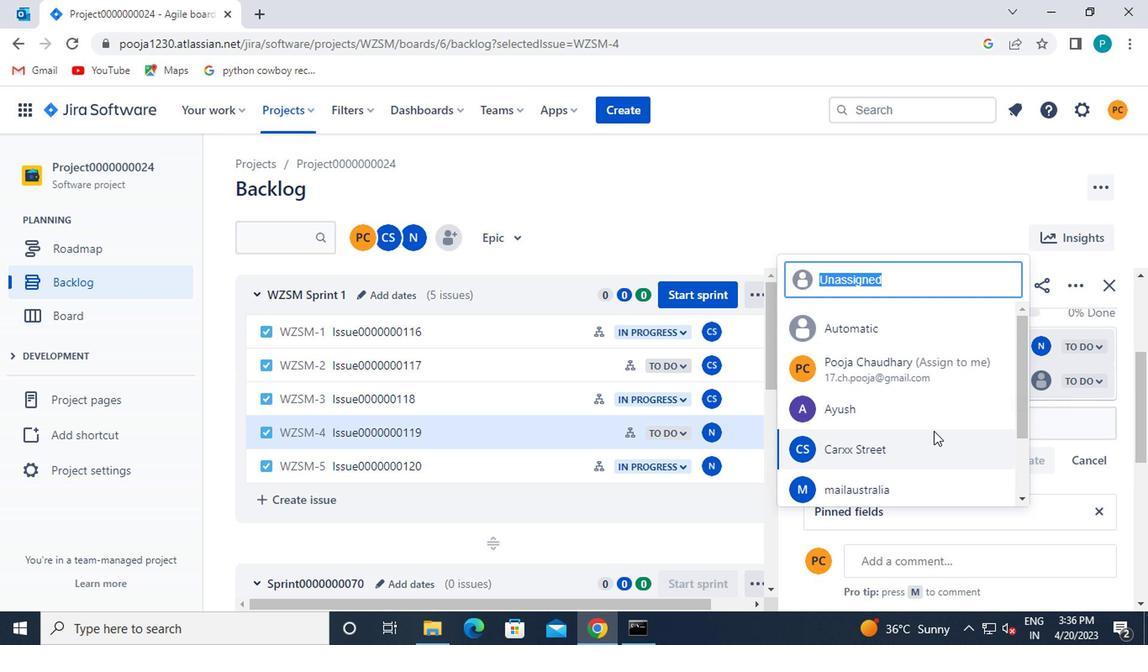 
Action: Mouse moved to (927, 431)
Screenshot: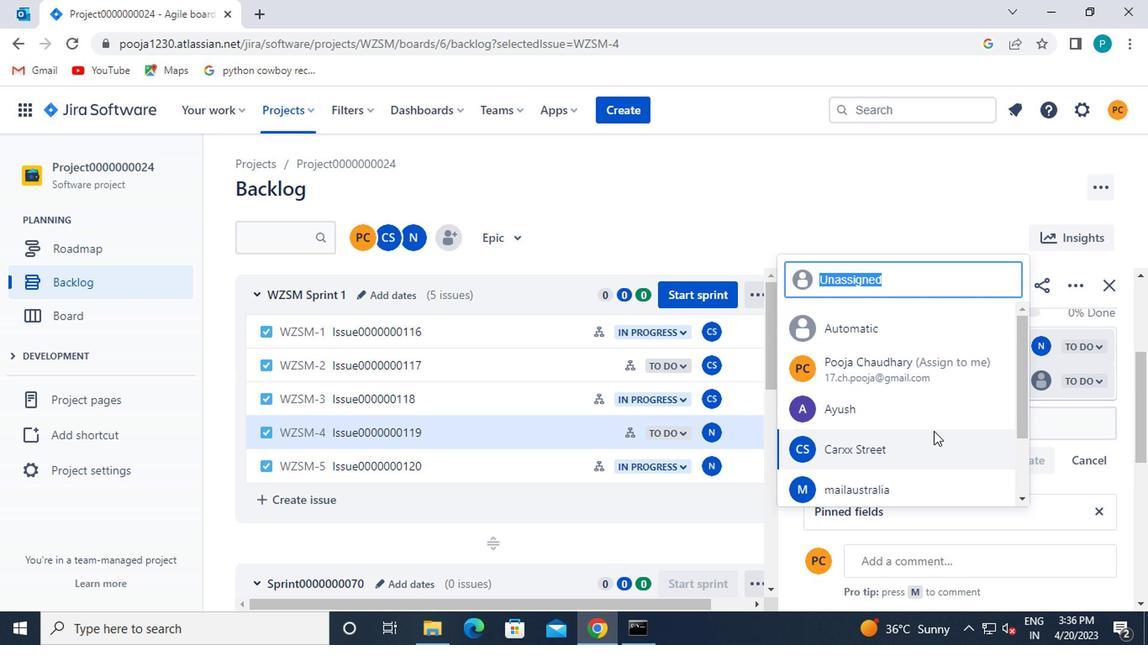 
Action: Mouse scrolled (927, 430) with delta (0, -1)
Screenshot: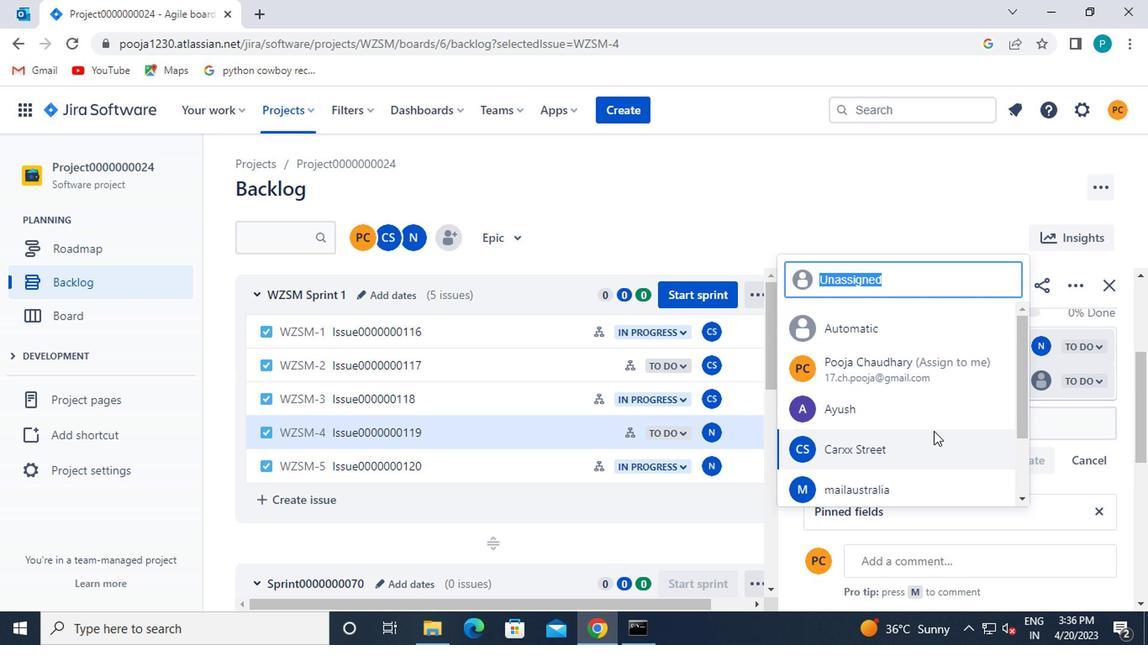 
Action: Mouse moved to (927, 431)
Screenshot: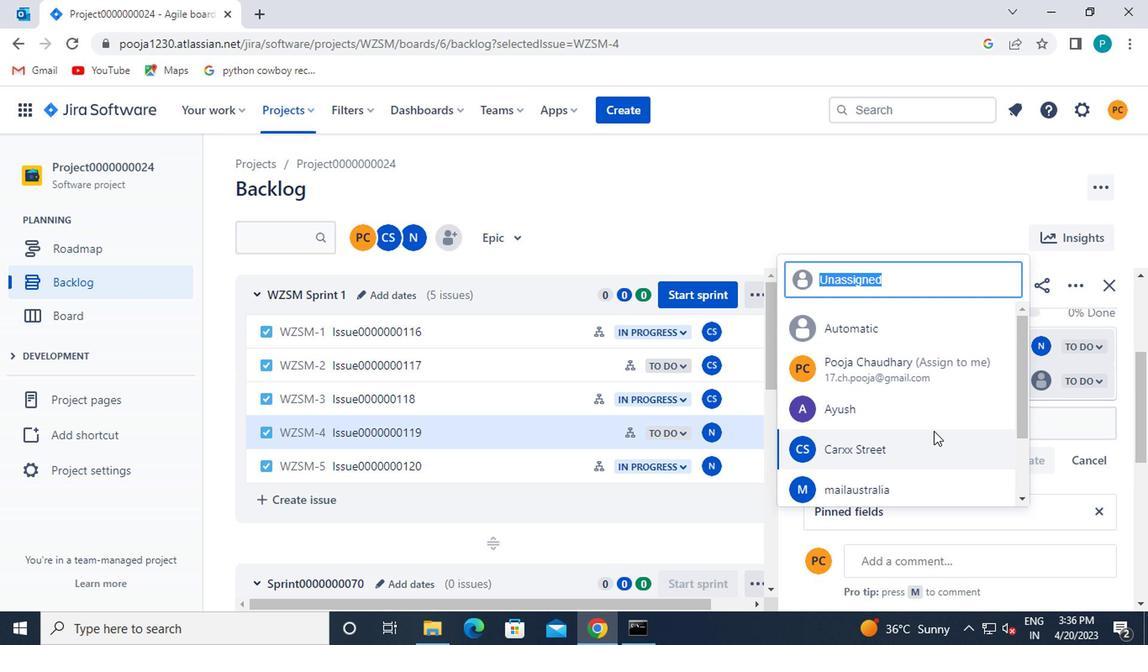 
Action: Mouse scrolled (927, 430) with delta (0, -1)
Screenshot: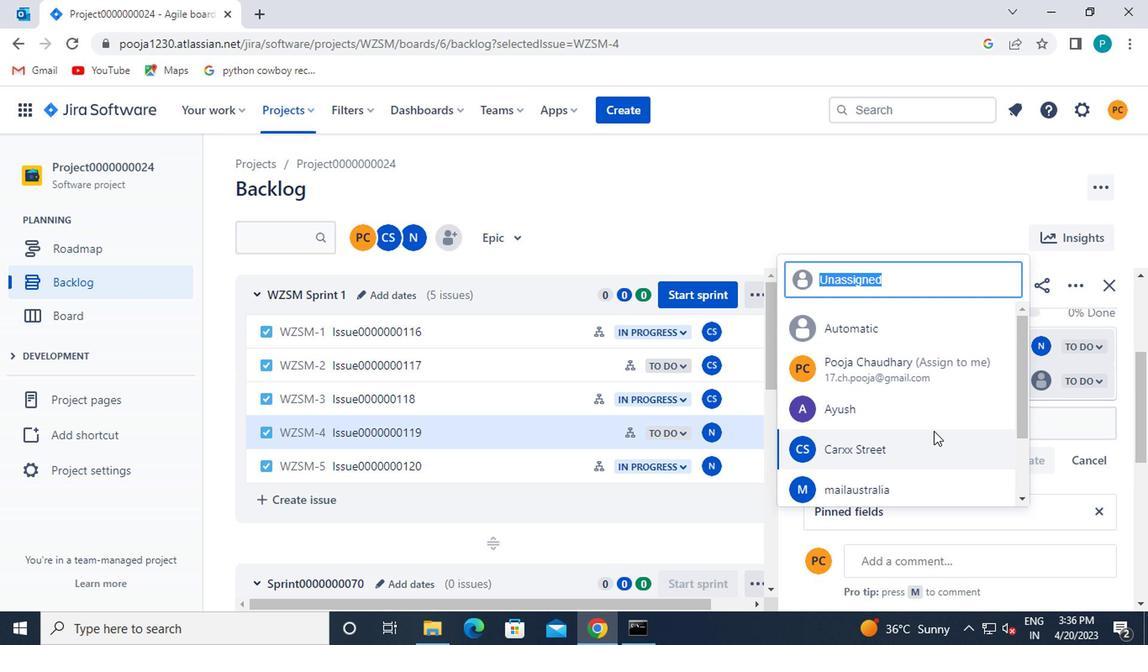 
Action: Mouse moved to (907, 466)
Screenshot: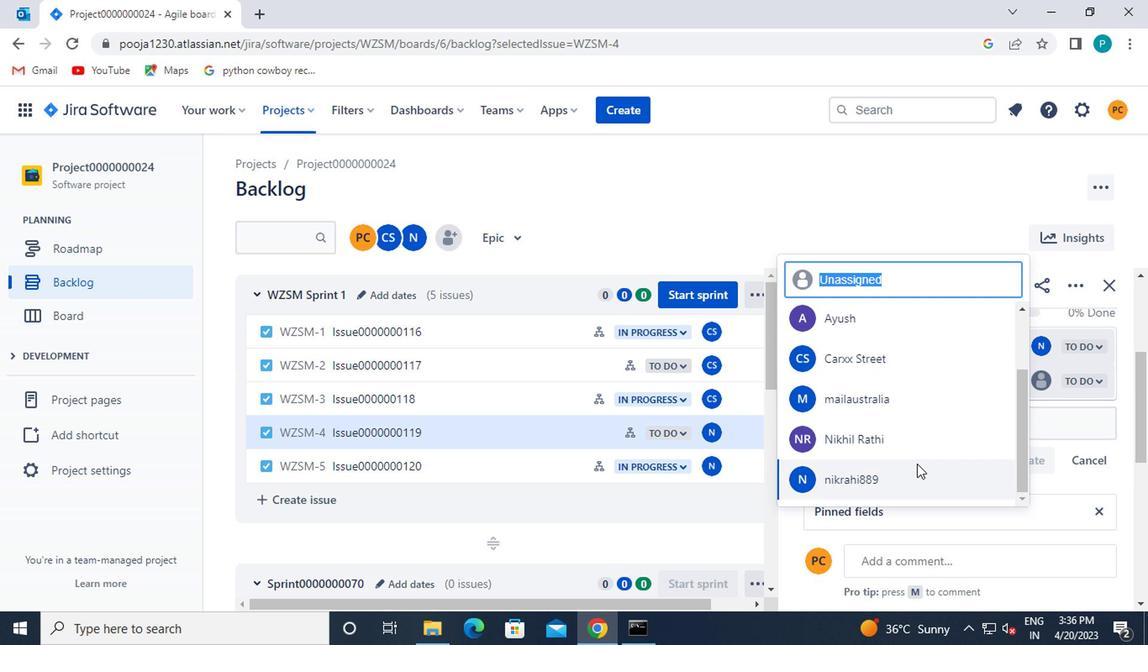
Action: Mouse pressed left at (907, 466)
Screenshot: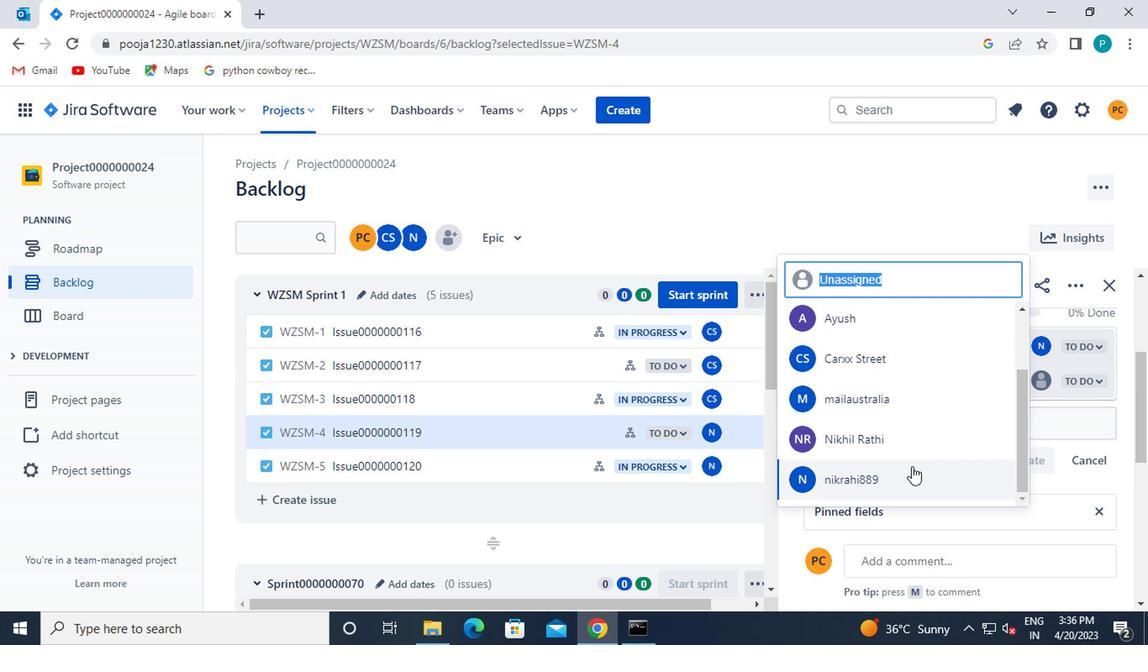 
Action: Mouse moved to (541, 458)
Screenshot: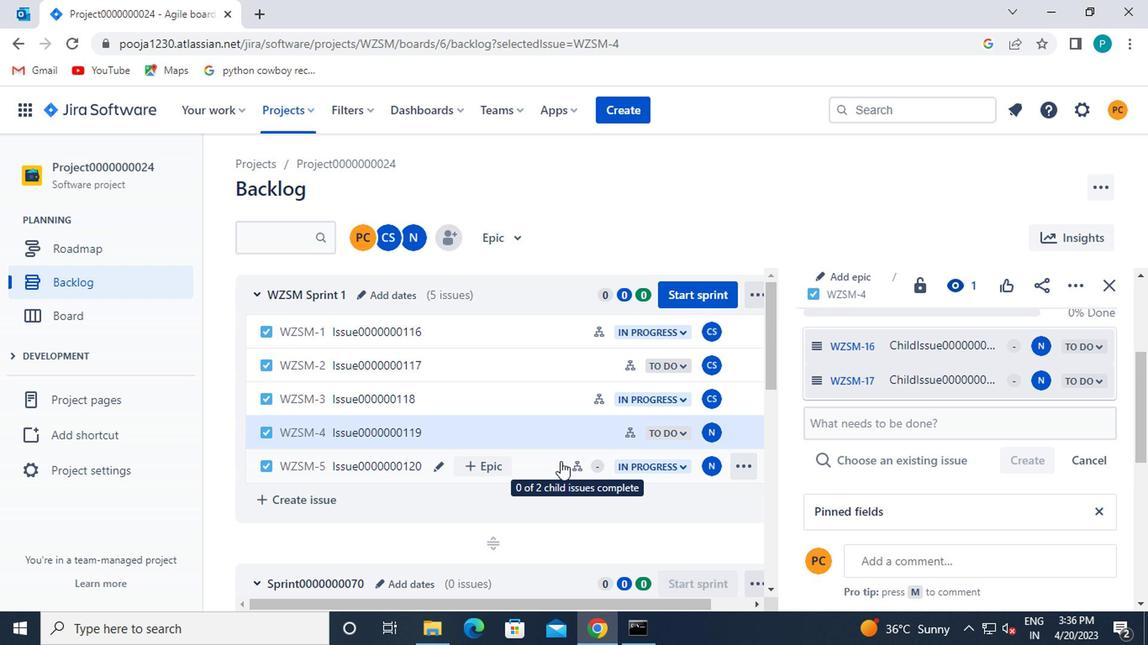
Action: Mouse pressed left at (541, 458)
Screenshot: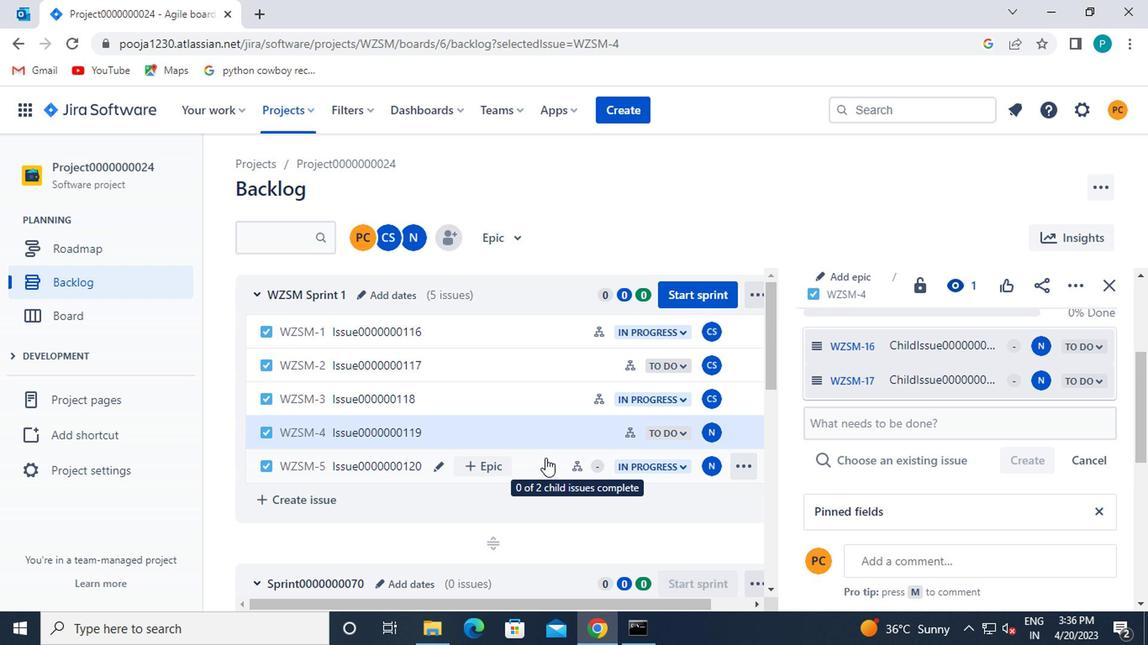 
Action: Mouse moved to (841, 366)
Screenshot: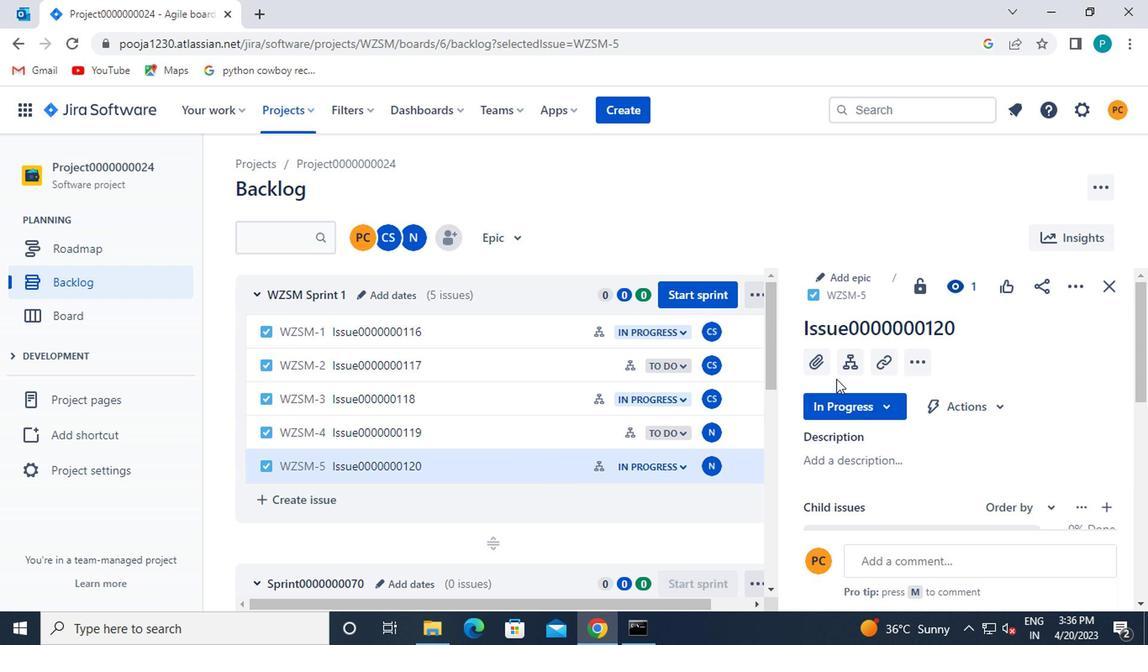 
Action: Mouse pressed left at (841, 366)
Screenshot: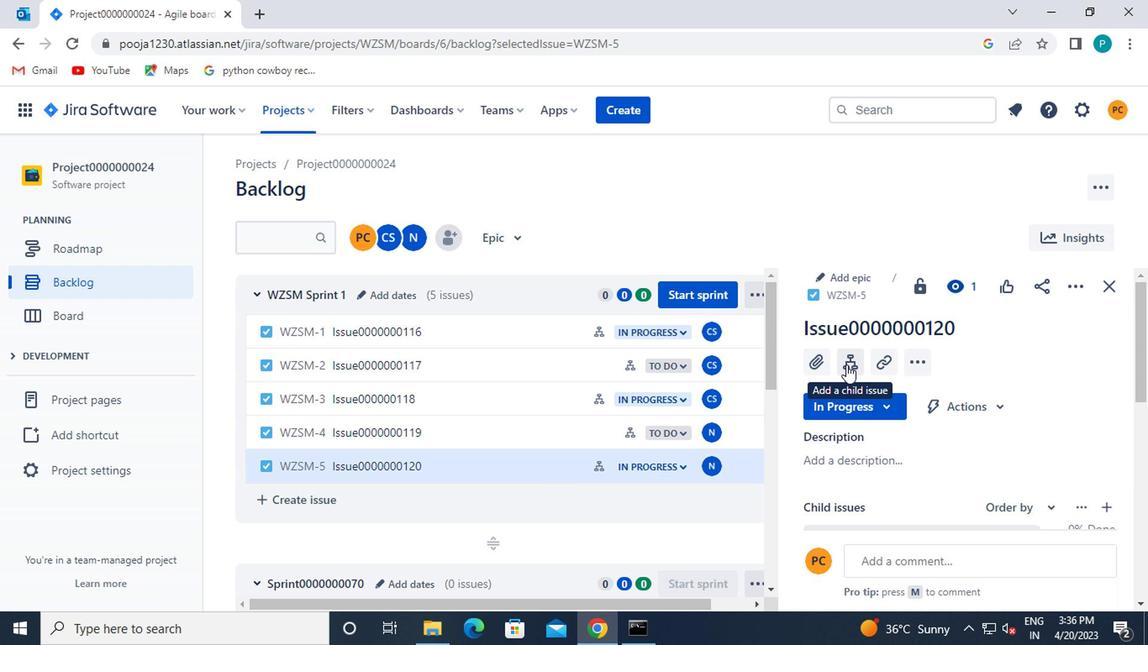 
Action: Mouse moved to (1078, 355)
Screenshot: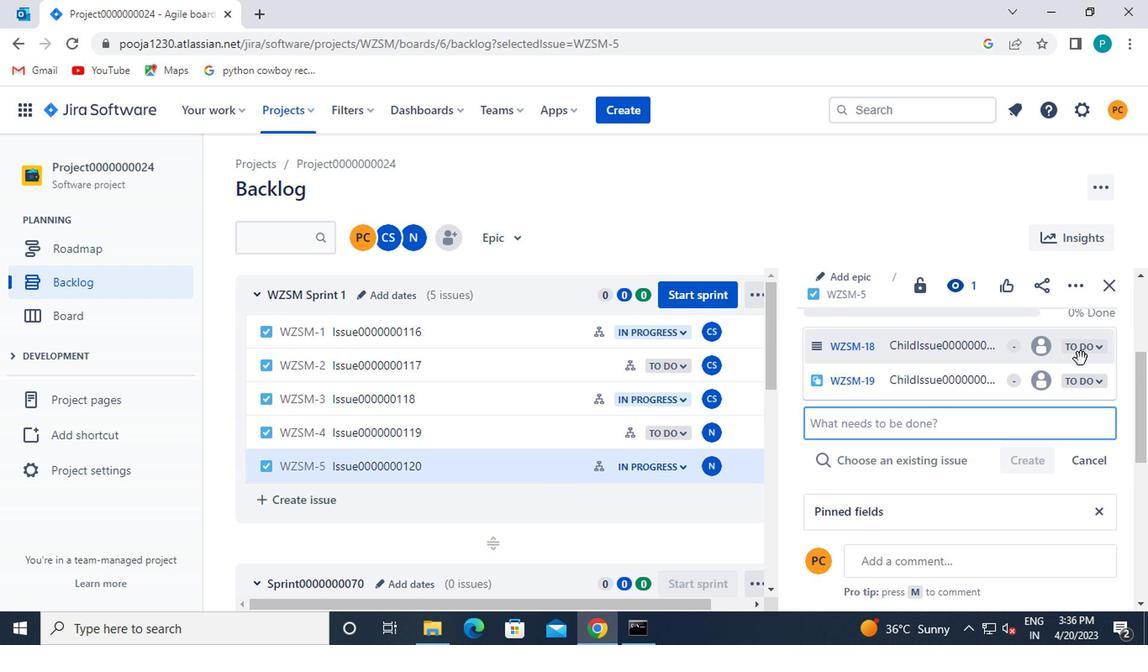 
Action: Mouse pressed left at (1078, 355)
Screenshot: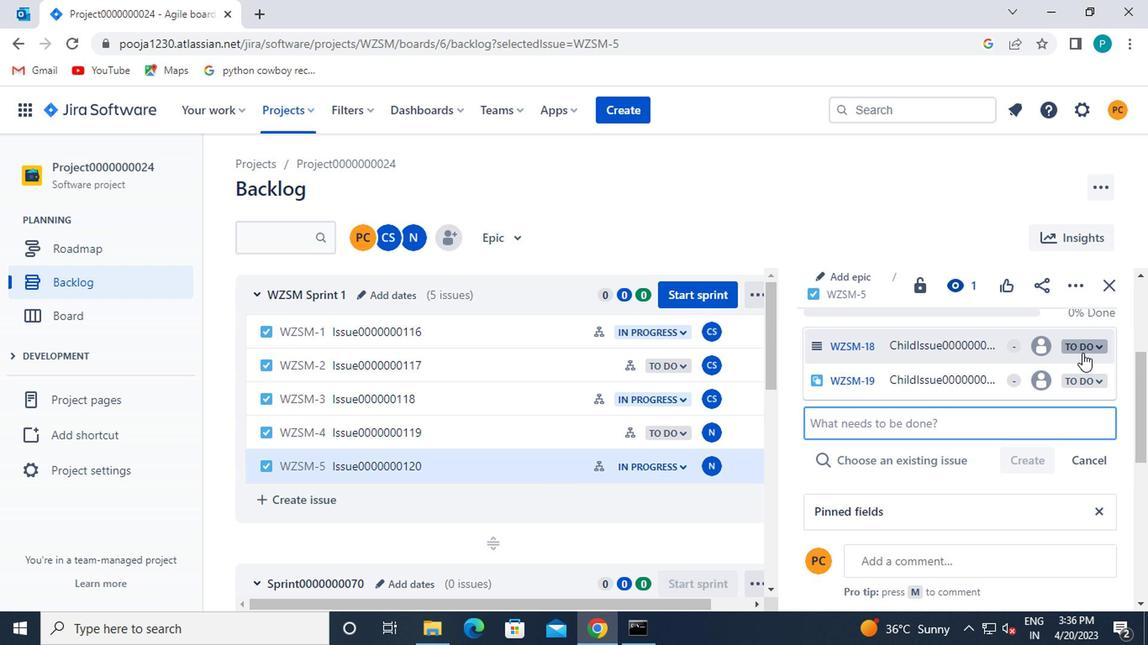 
Action: Mouse moved to (1034, 350)
Screenshot: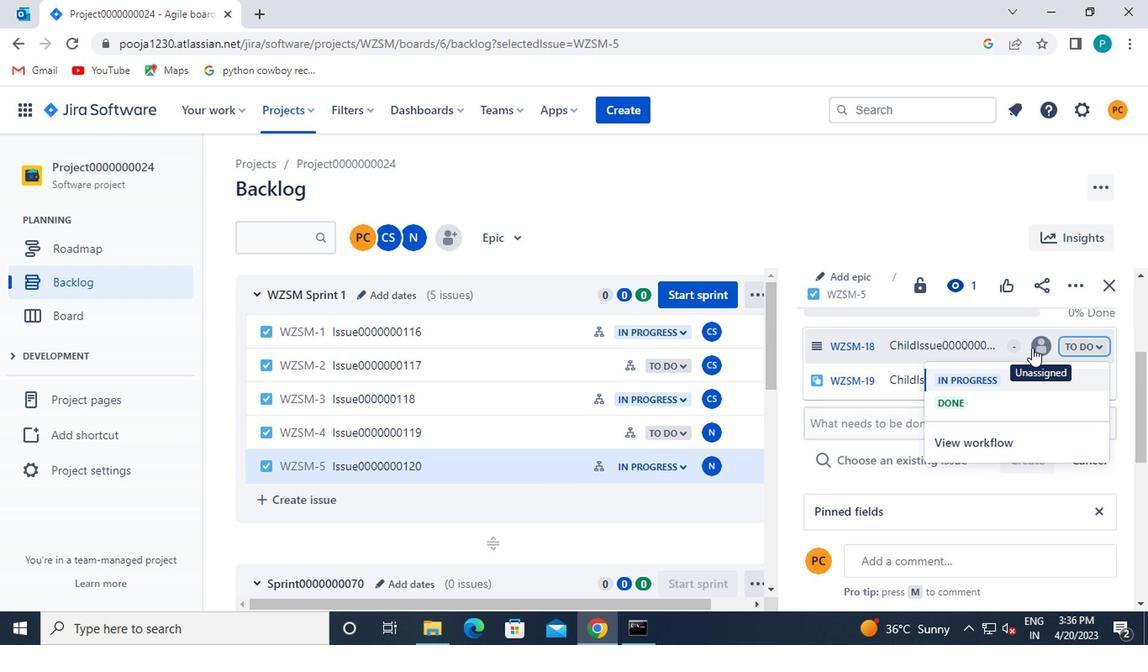 
Action: Mouse pressed left at (1034, 350)
Screenshot: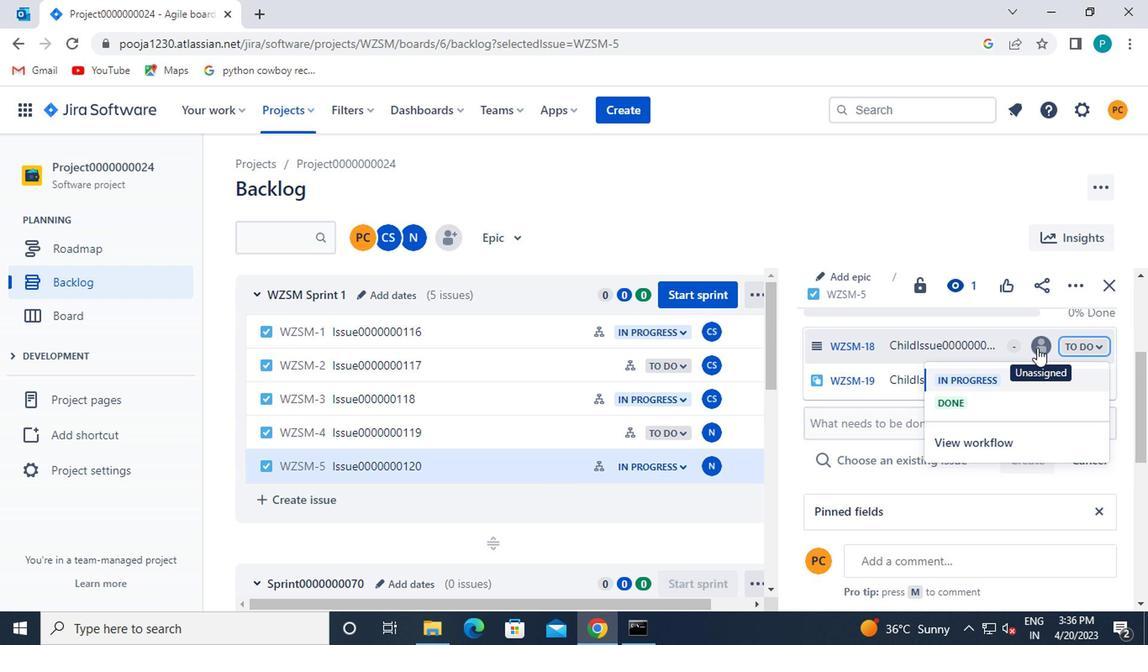 
Action: Mouse moved to (858, 397)
Screenshot: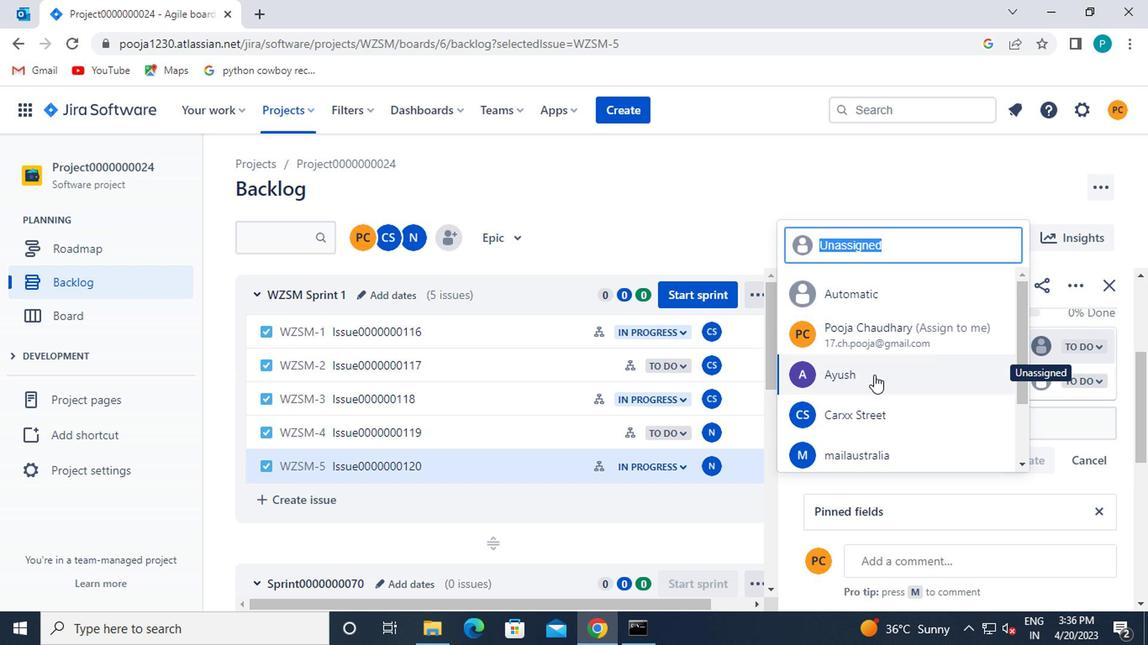 
Action: Mouse scrolled (858, 396) with delta (0, 0)
Screenshot: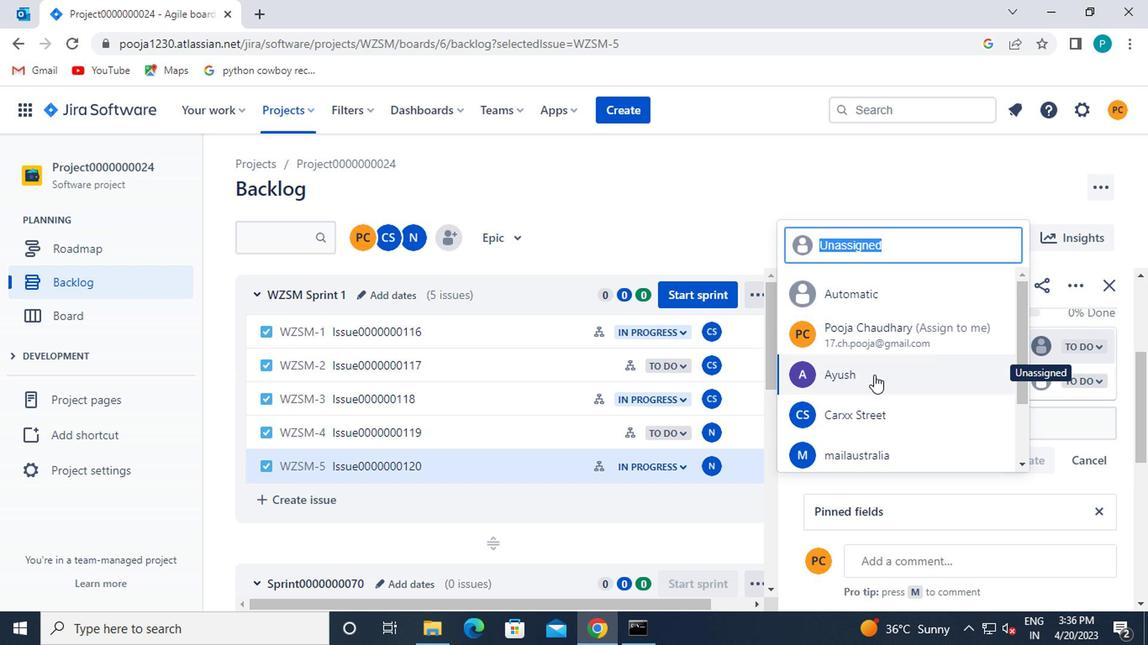 
Action: Mouse moved to (858, 403)
Screenshot: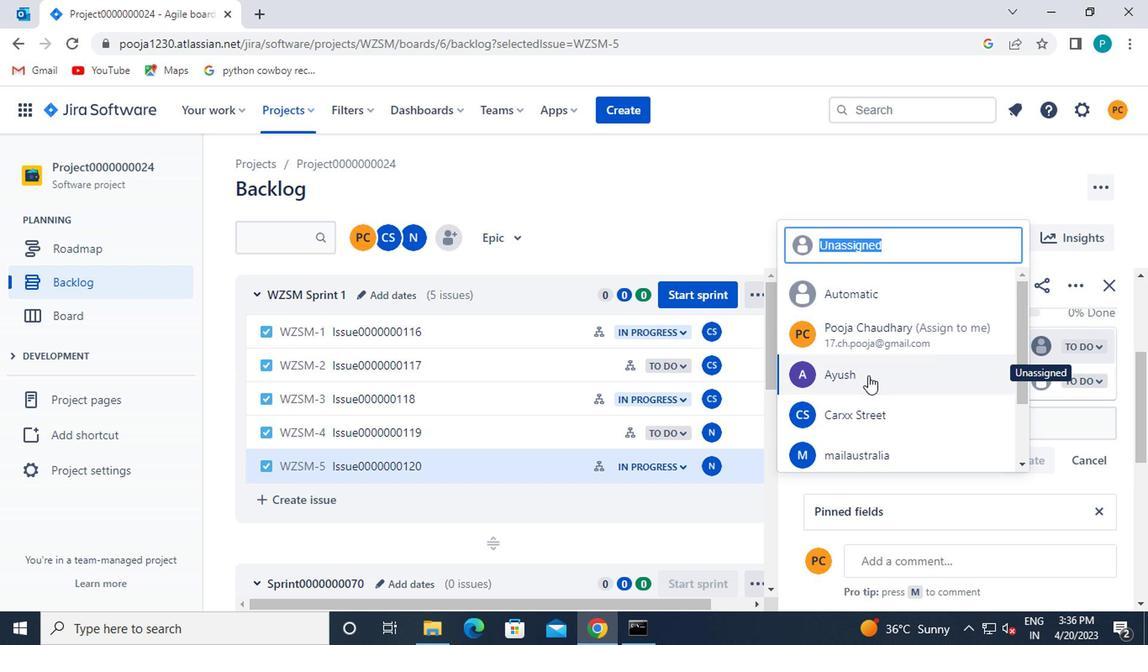 
Action: Mouse scrolled (858, 402) with delta (0, 0)
Screenshot: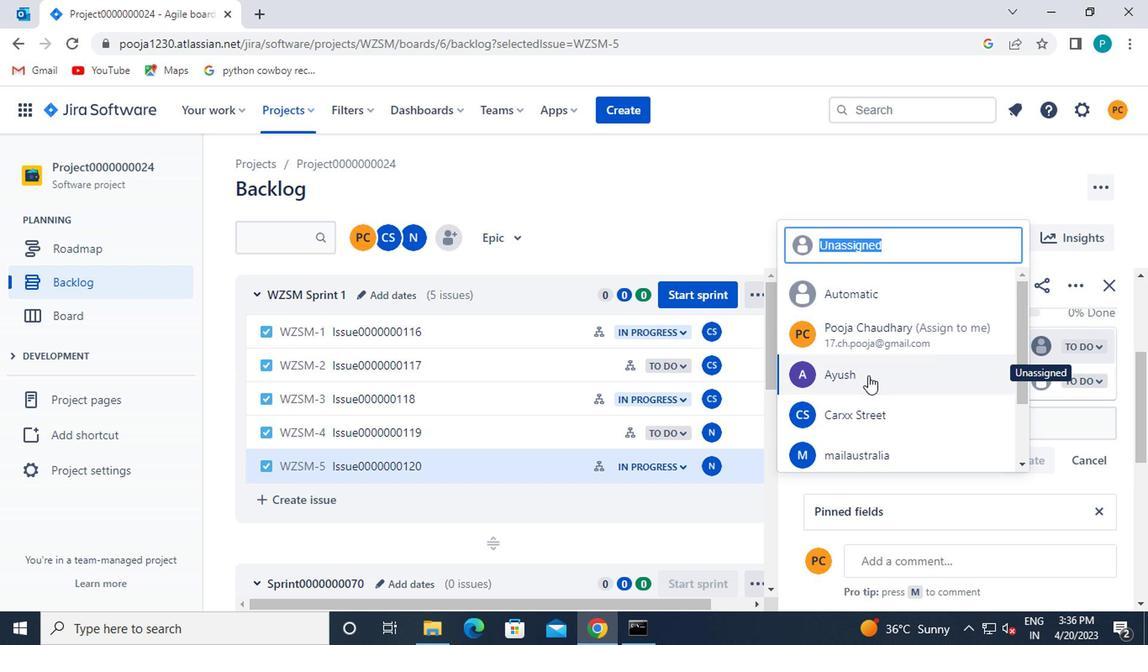 
Action: Mouse moved to (859, 441)
Screenshot: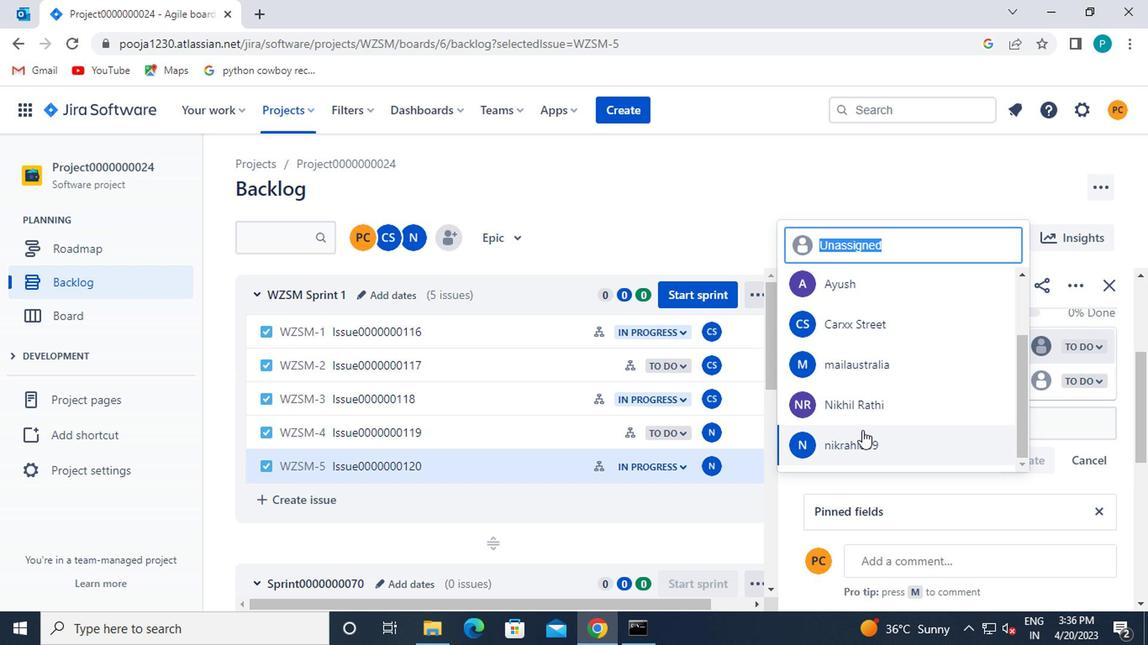 
Action: Mouse pressed left at (859, 441)
Screenshot: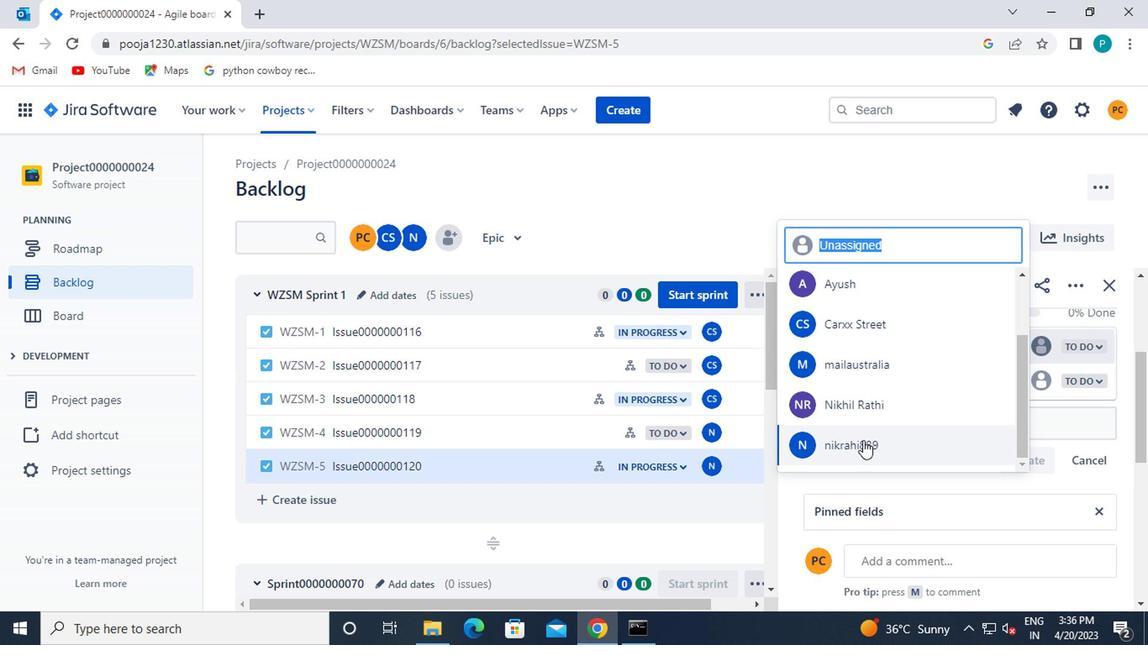 
